 Task: Look for space in Rāmanagaram, India from 5th July, 2023 to 10th July, 2023 for 4 adults in price range Rs.9000 to Rs.14000. Place can be entire place with 2 bedrooms having 4 beds and 2 bathrooms. Property type can be house, flat, guest house. Booking option can be shelf check-in. Required host language is English.
Action: Mouse moved to (464, 67)
Screenshot: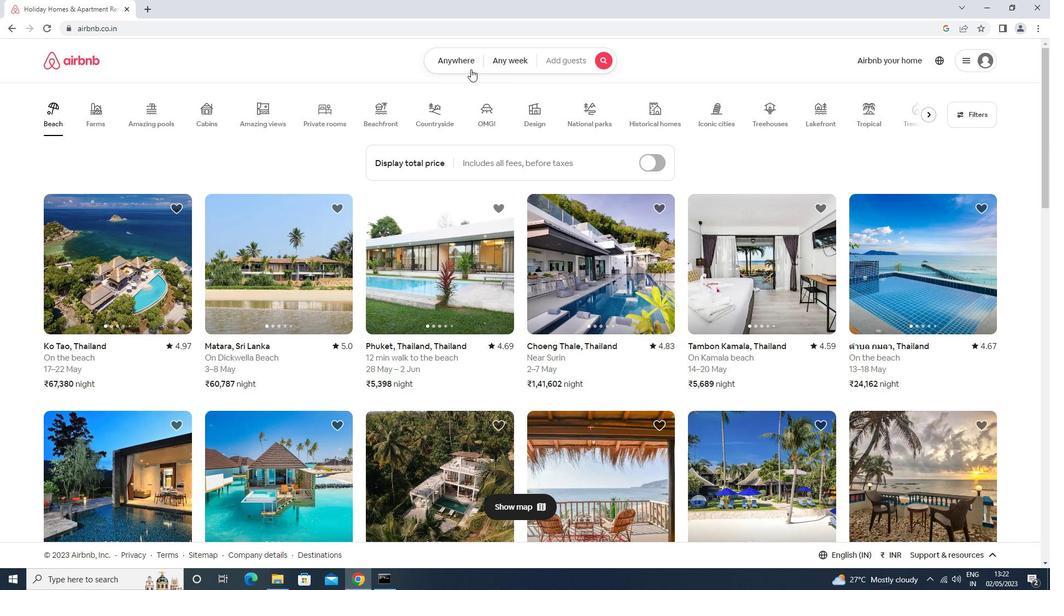 
Action: Mouse pressed left at (464, 67)
Screenshot: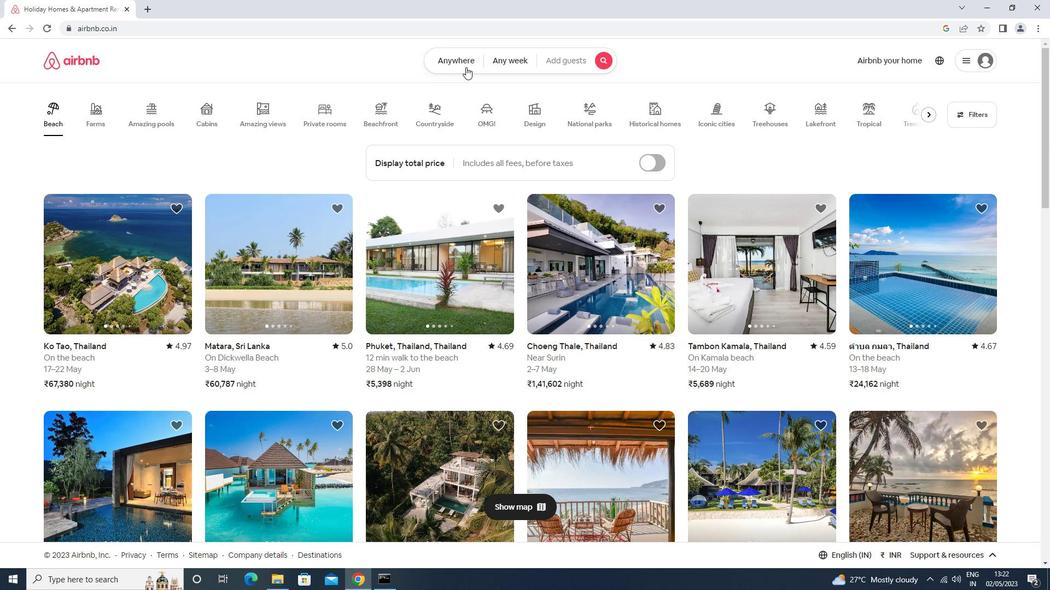 
Action: Mouse moved to (410, 108)
Screenshot: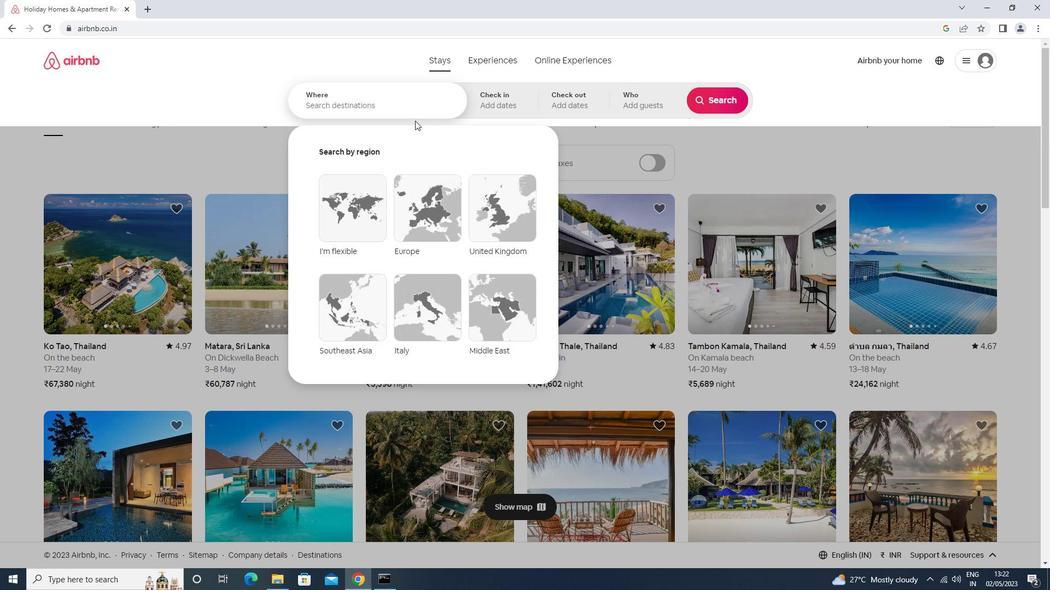 
Action: Mouse pressed left at (410, 108)
Screenshot: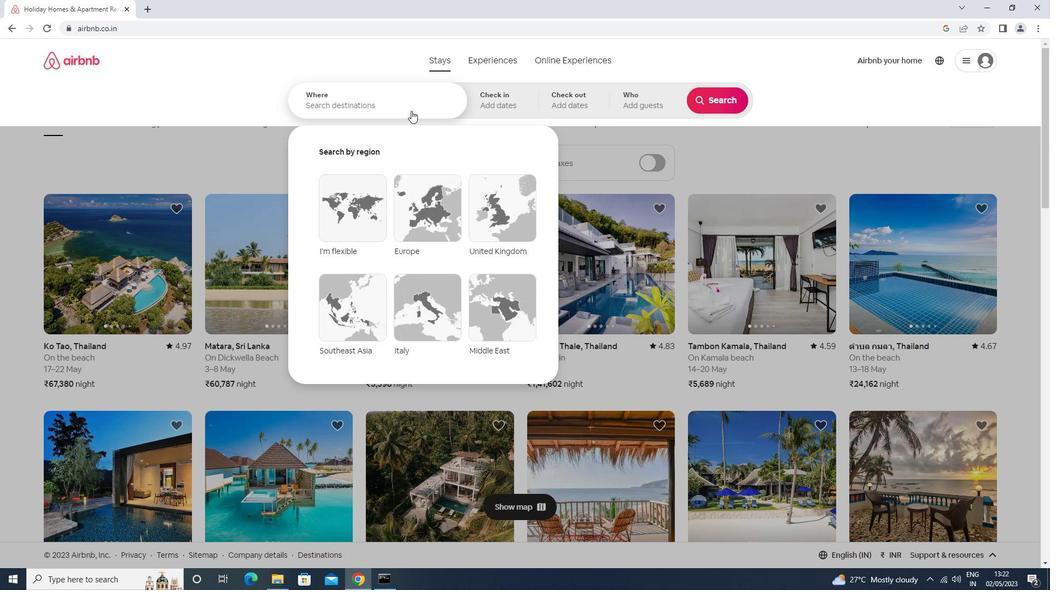 
Action: Key pressed namanagaram<Key.enter>
Screenshot: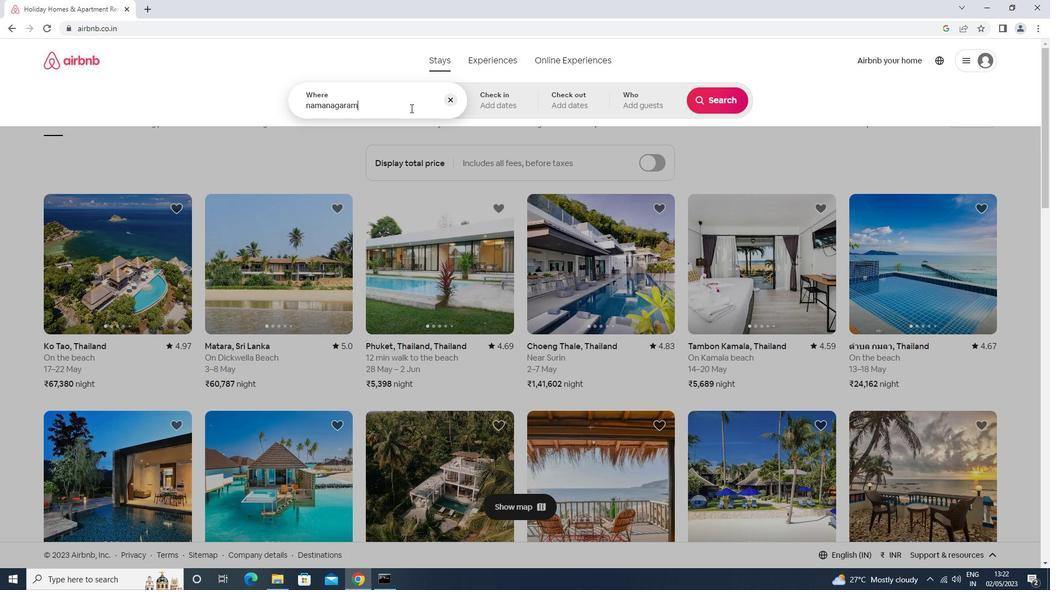 
Action: Mouse moved to (716, 190)
Screenshot: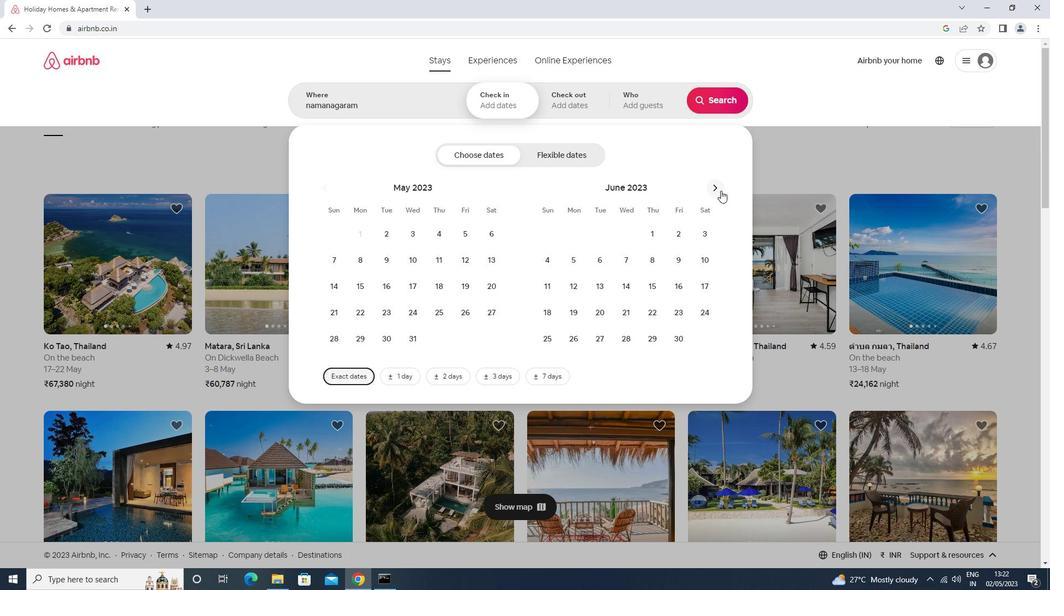 
Action: Mouse pressed left at (716, 190)
Screenshot: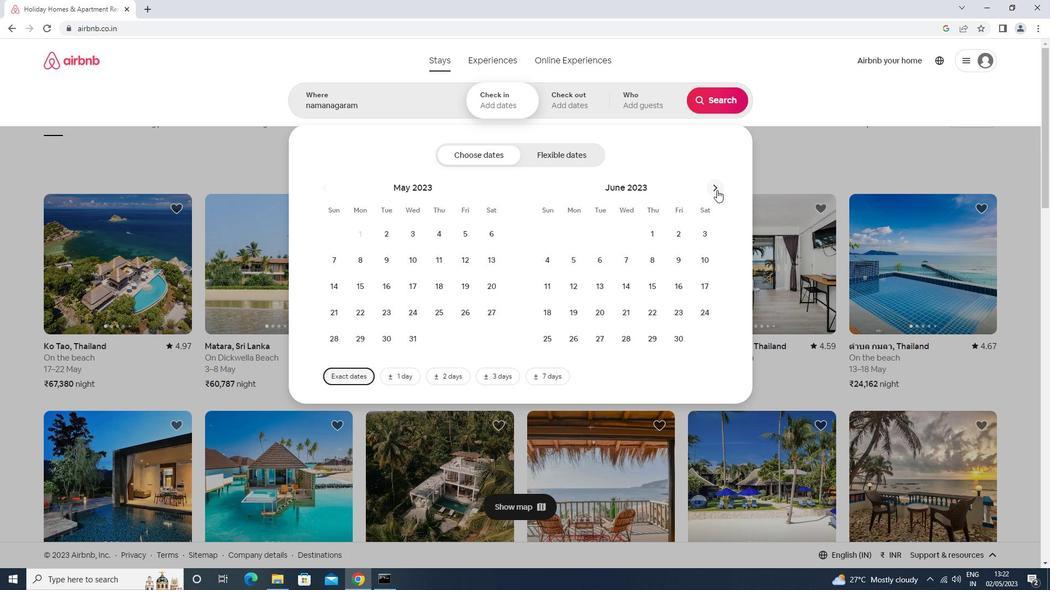 
Action: Mouse moved to (614, 259)
Screenshot: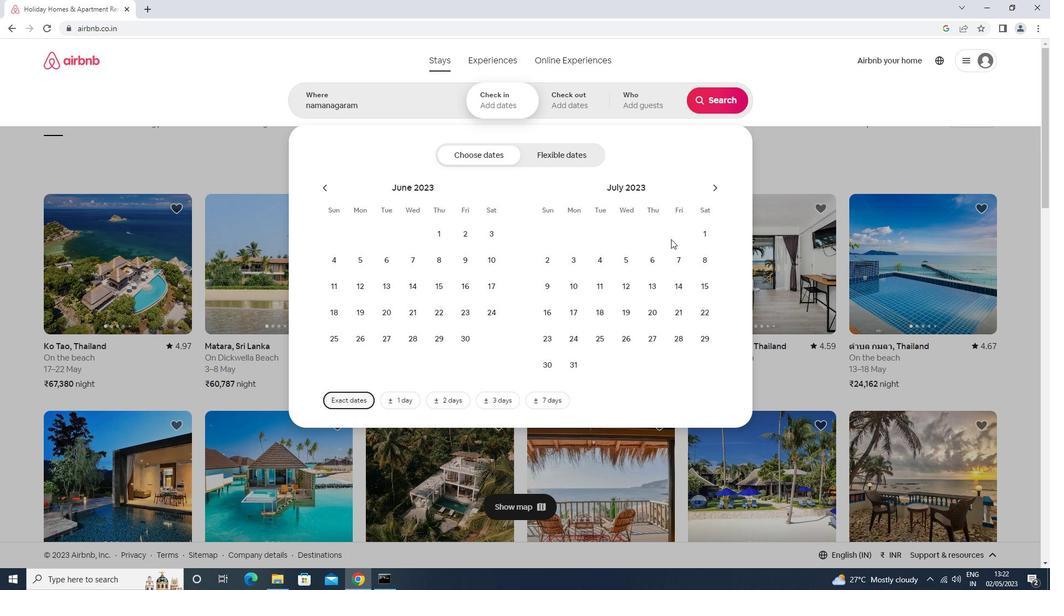 
Action: Mouse pressed left at (614, 259)
Screenshot: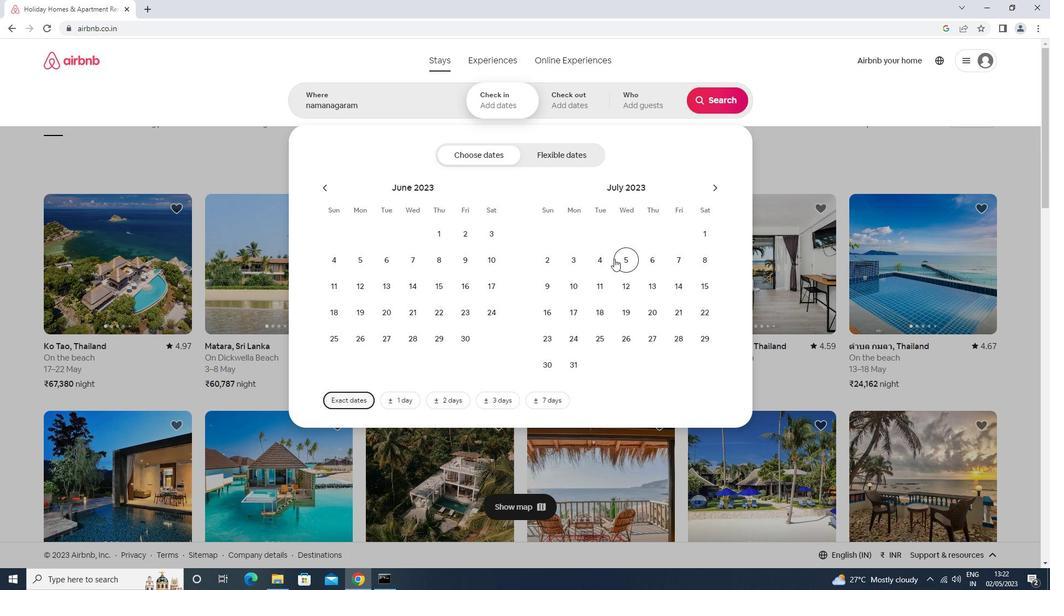
Action: Mouse moved to (568, 281)
Screenshot: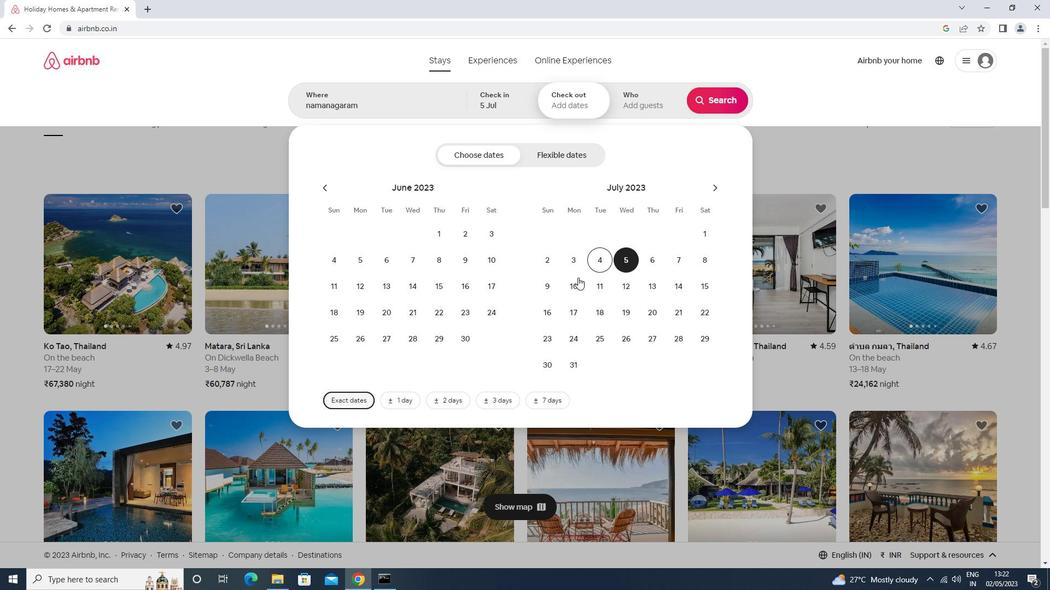 
Action: Mouse pressed left at (568, 281)
Screenshot: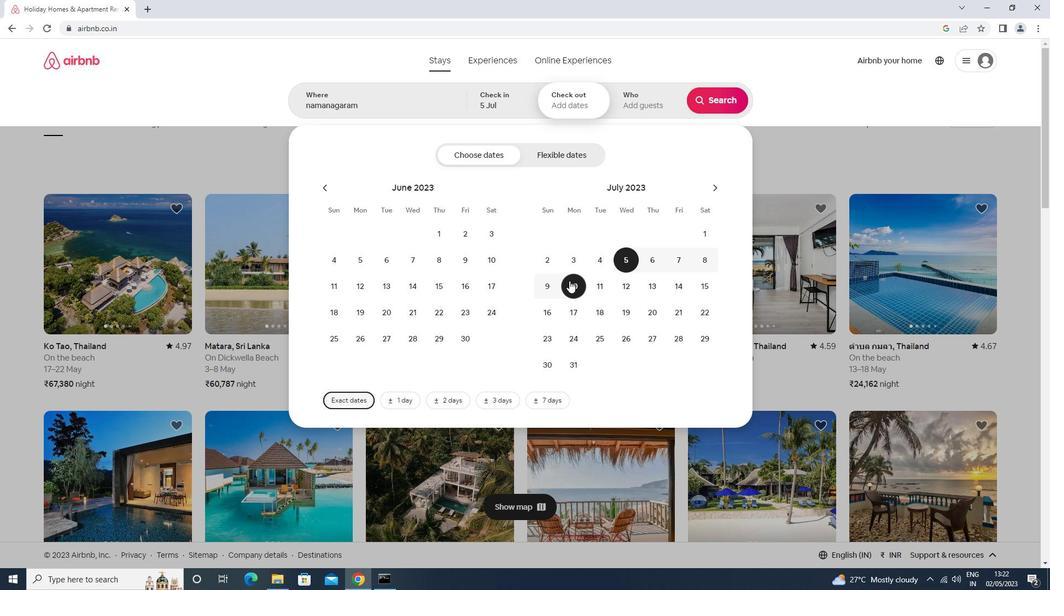 
Action: Mouse moved to (631, 109)
Screenshot: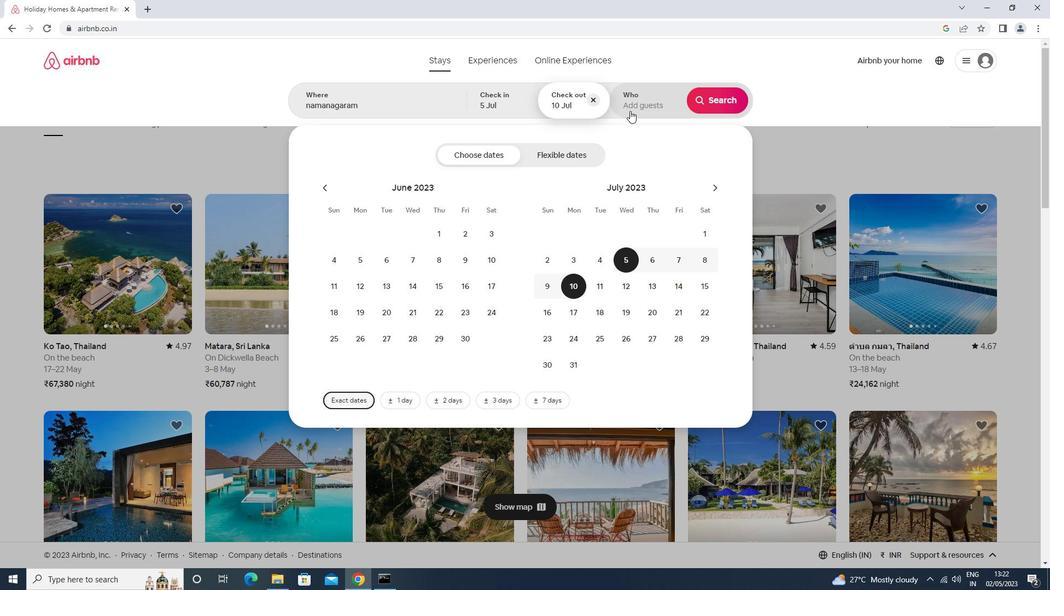 
Action: Mouse pressed left at (631, 109)
Screenshot: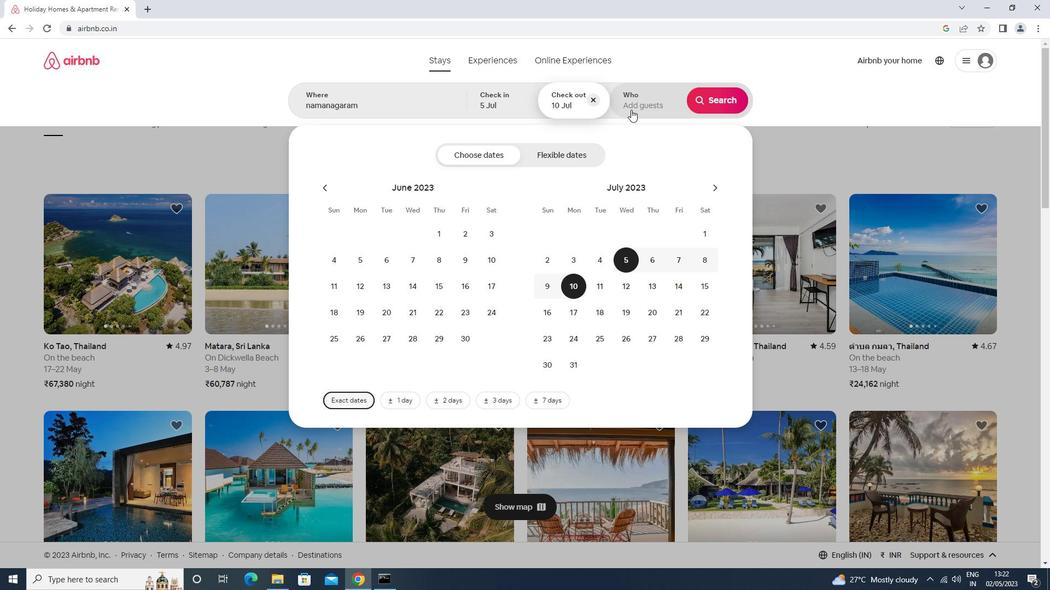 
Action: Mouse moved to (712, 155)
Screenshot: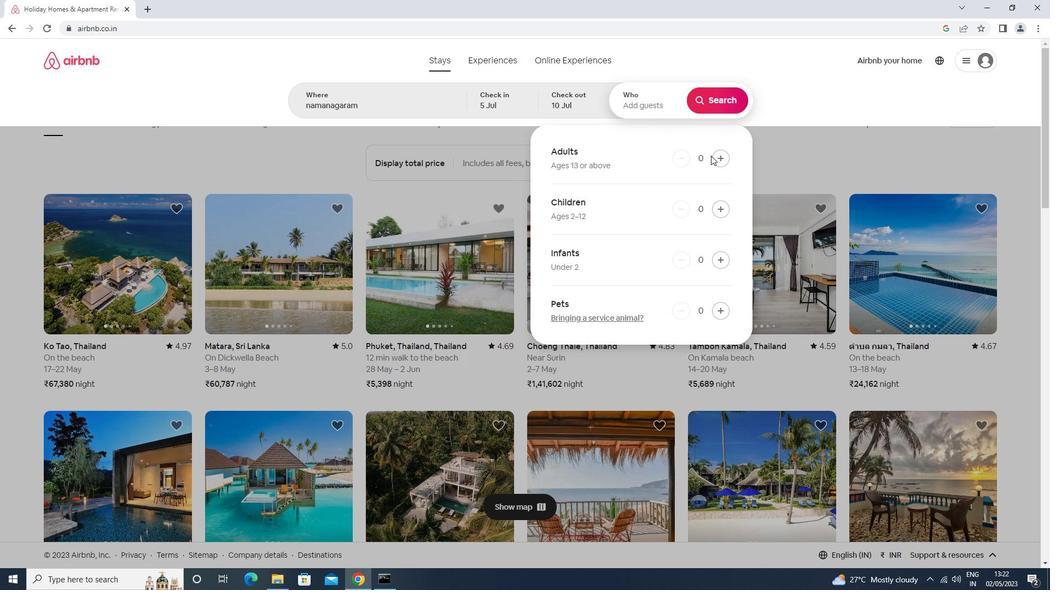 
Action: Mouse pressed left at (712, 155)
Screenshot: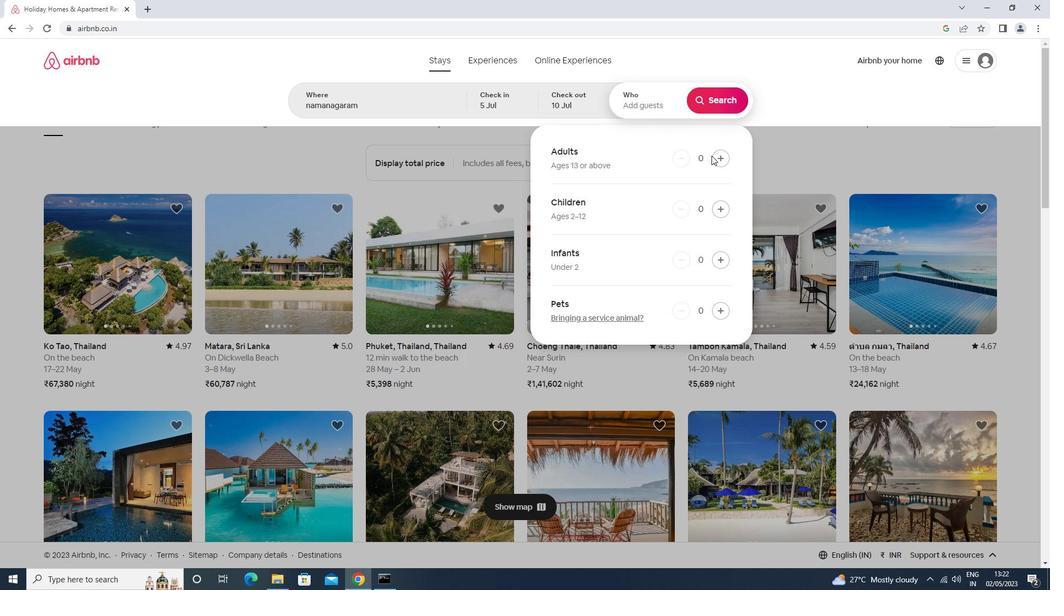 
Action: Mouse pressed left at (712, 155)
Screenshot: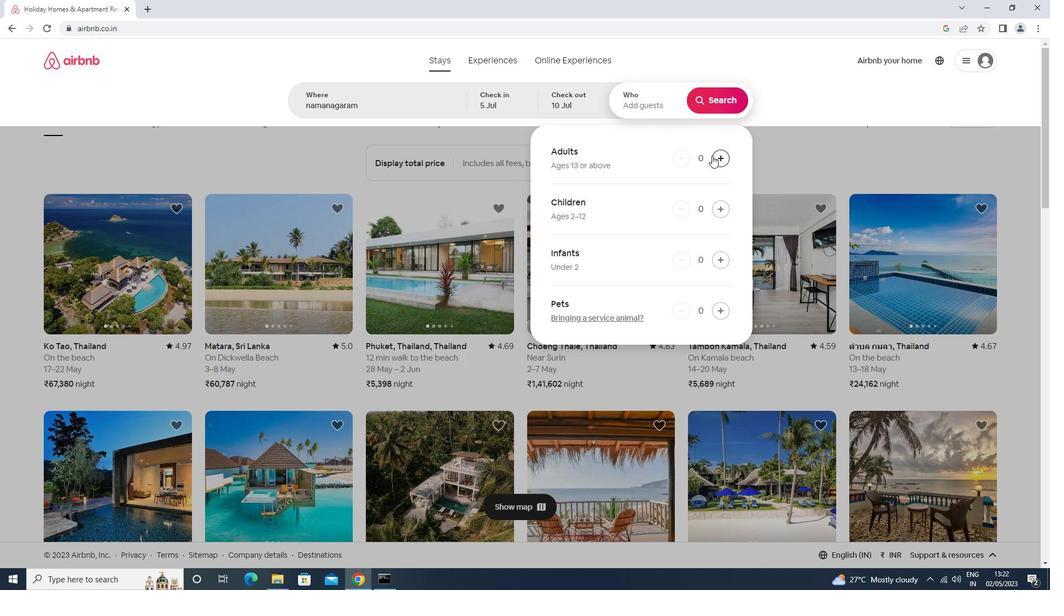 
Action: Mouse moved to (713, 156)
Screenshot: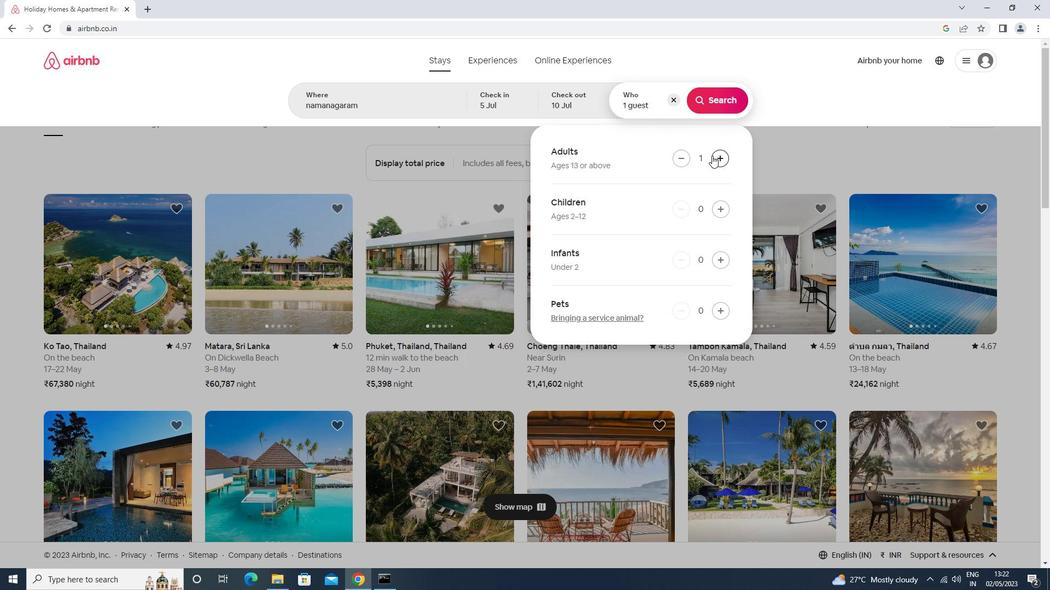 
Action: Mouse pressed left at (713, 156)
Screenshot: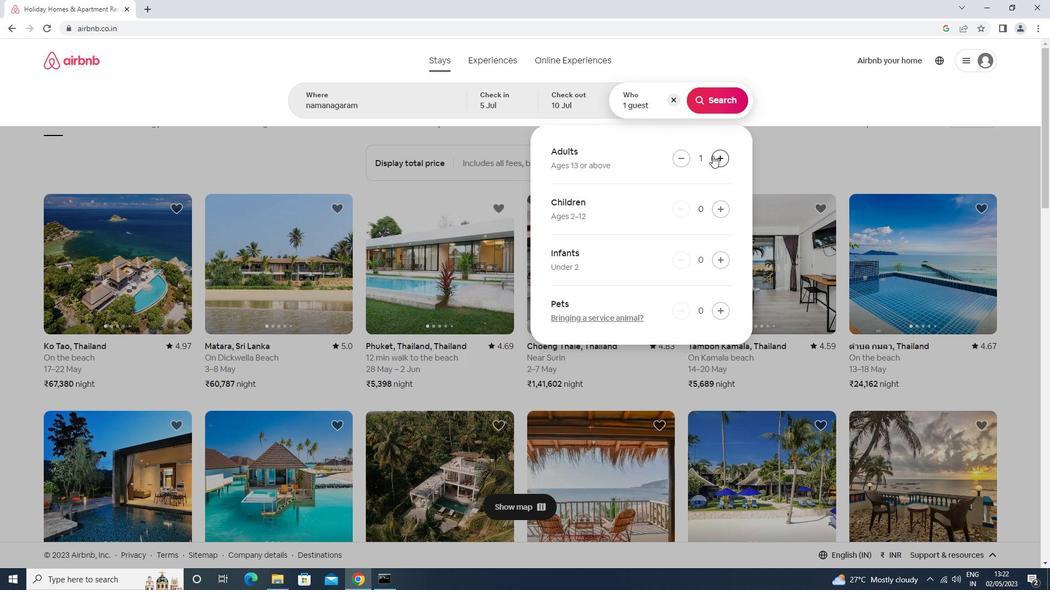 
Action: Mouse pressed left at (713, 156)
Screenshot: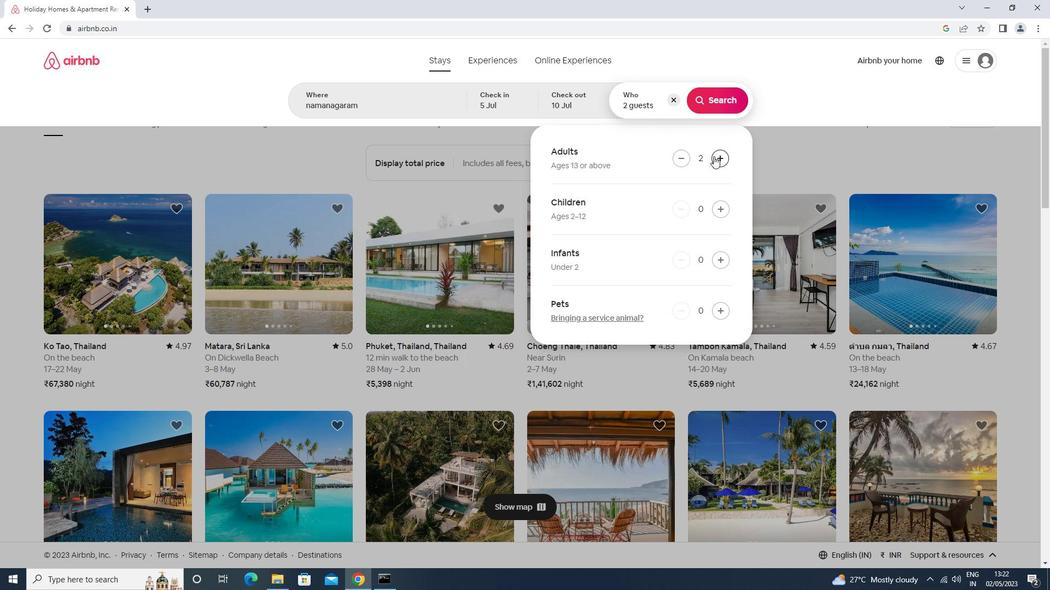 
Action: Mouse moved to (711, 105)
Screenshot: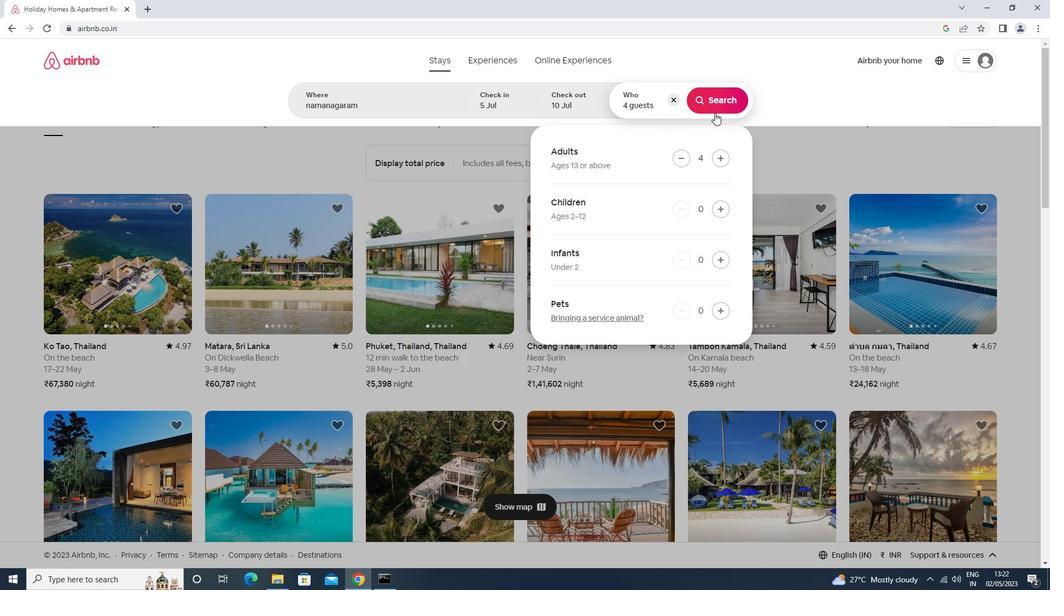 
Action: Mouse pressed left at (711, 105)
Screenshot: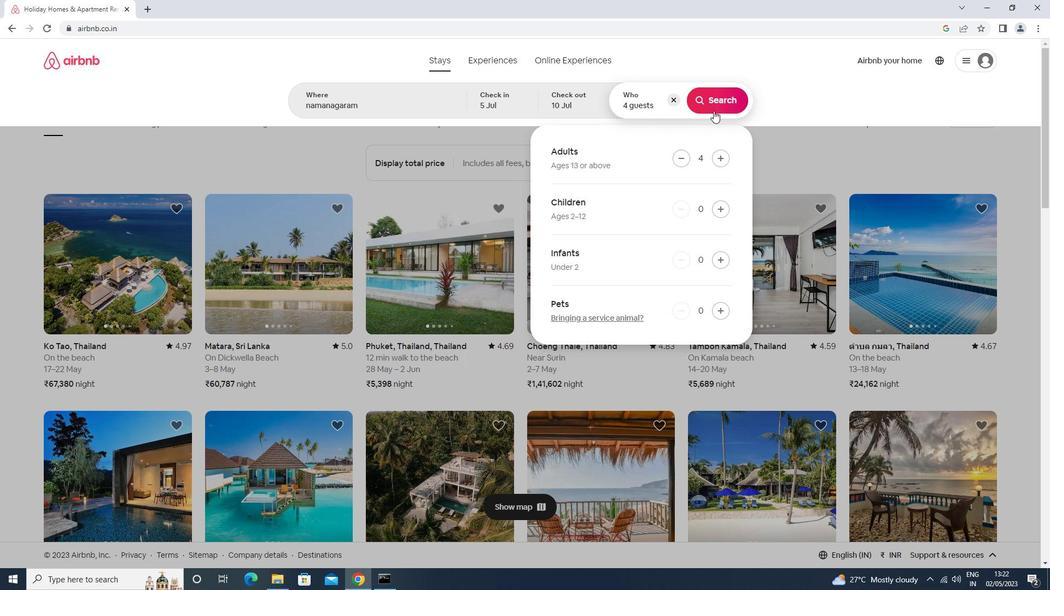 
Action: Mouse moved to (990, 104)
Screenshot: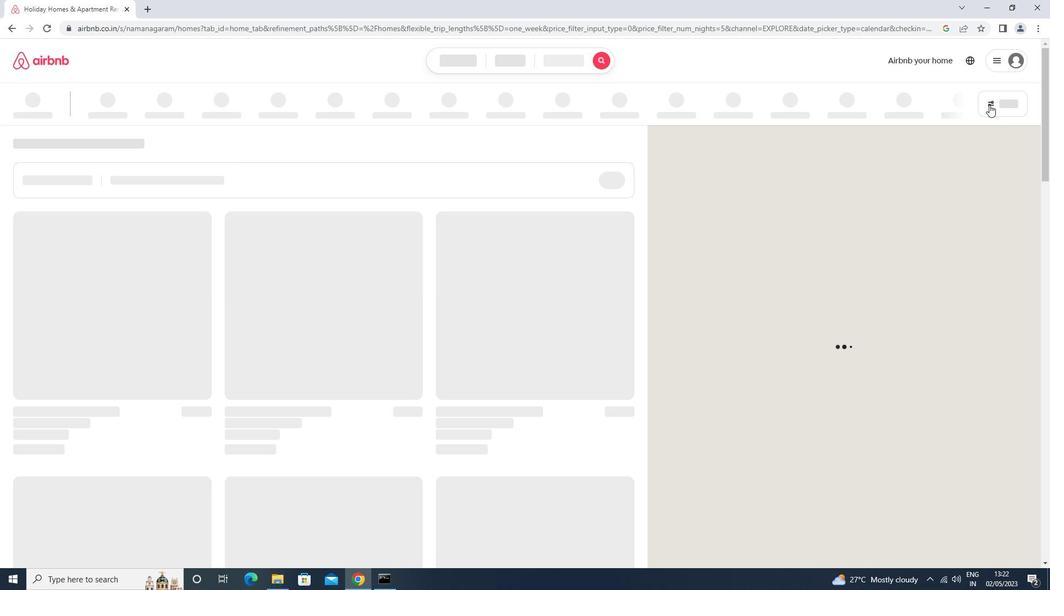 
Action: Mouse pressed left at (990, 104)
Screenshot: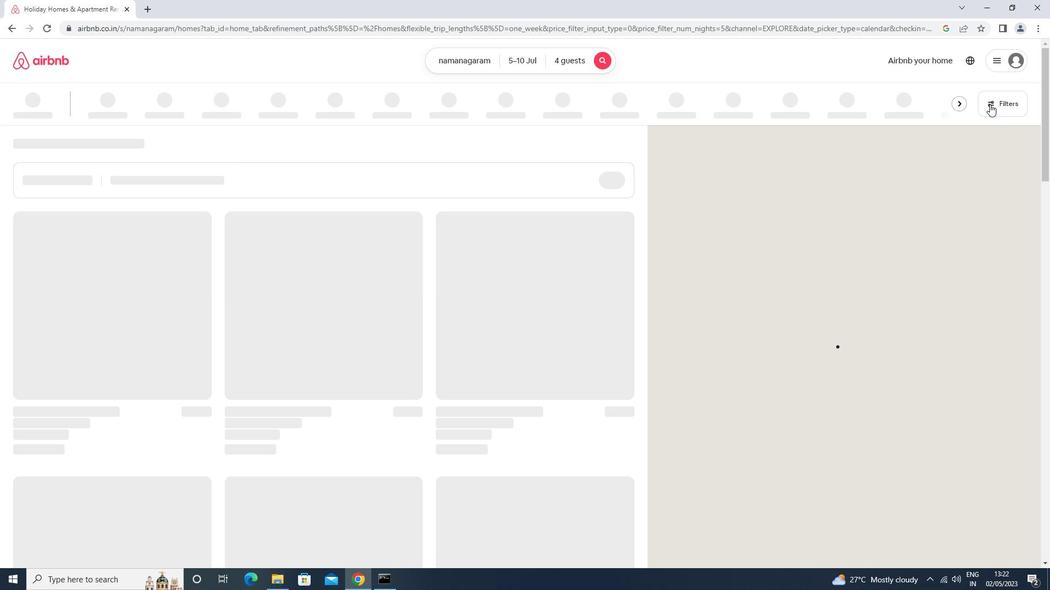 
Action: Mouse moved to (427, 242)
Screenshot: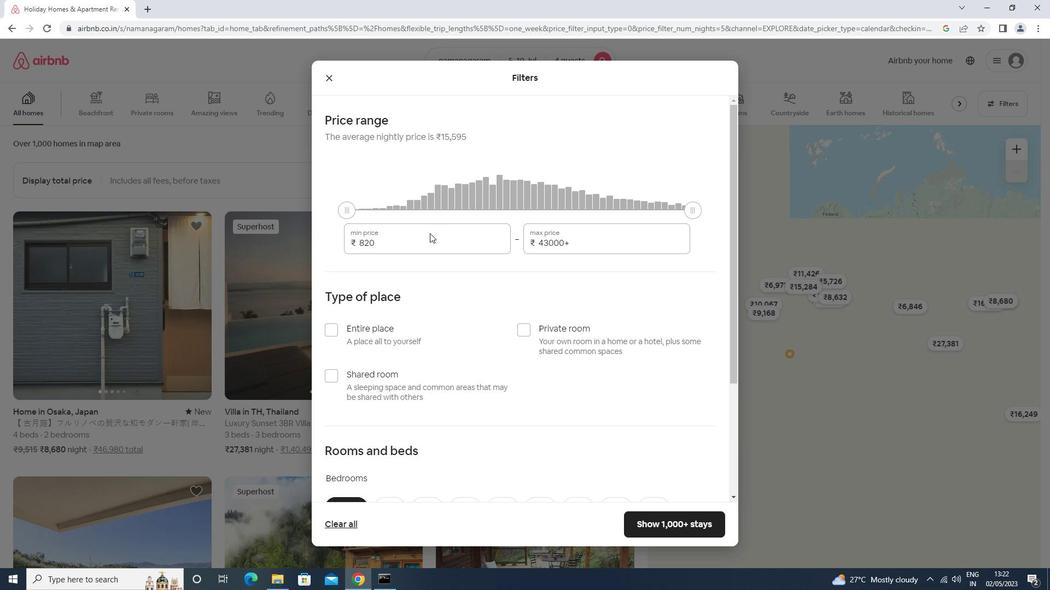 
Action: Mouse pressed left at (427, 242)
Screenshot: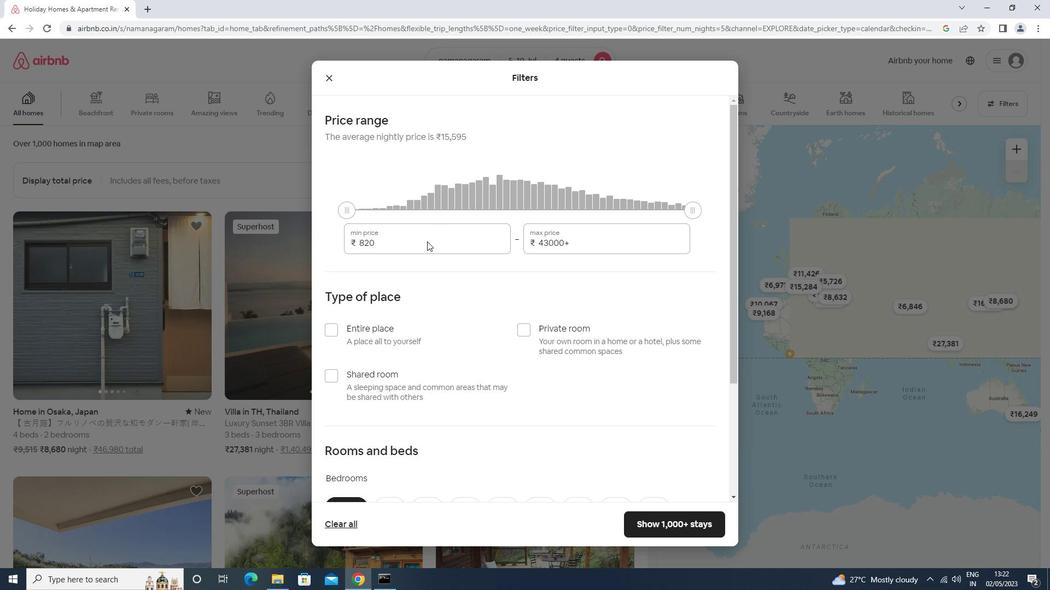 
Action: Key pressed <Key.backspace><Key.backspace><Key.backspace><Key.backspace><Key.backspace><Key.backspace><Key.backspace><Key.backspace><Key.backspace><Key.backspace>9000<Key.tab>14000
Screenshot: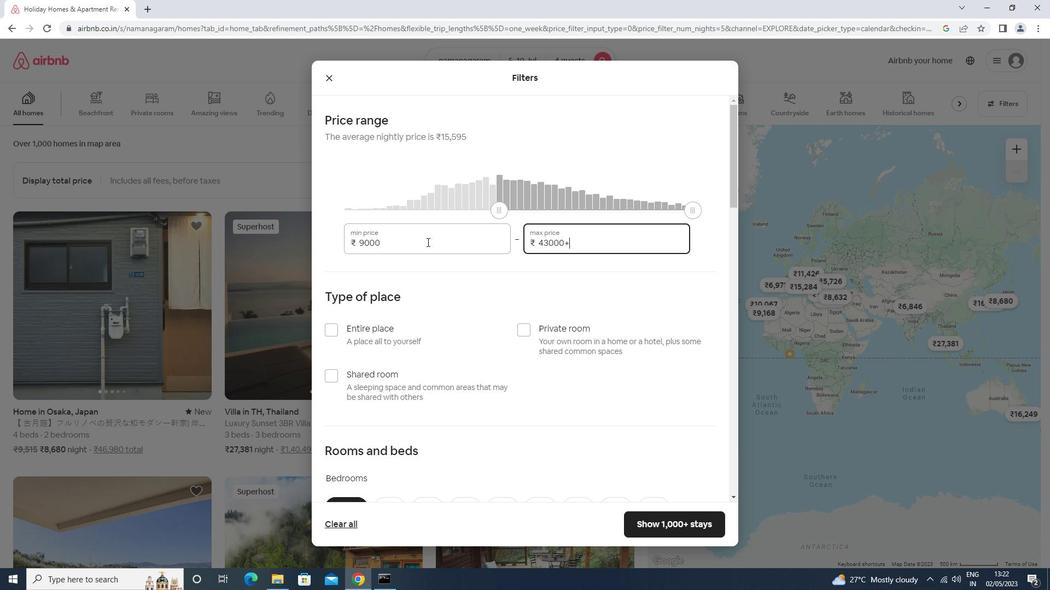 
Action: Mouse moved to (367, 328)
Screenshot: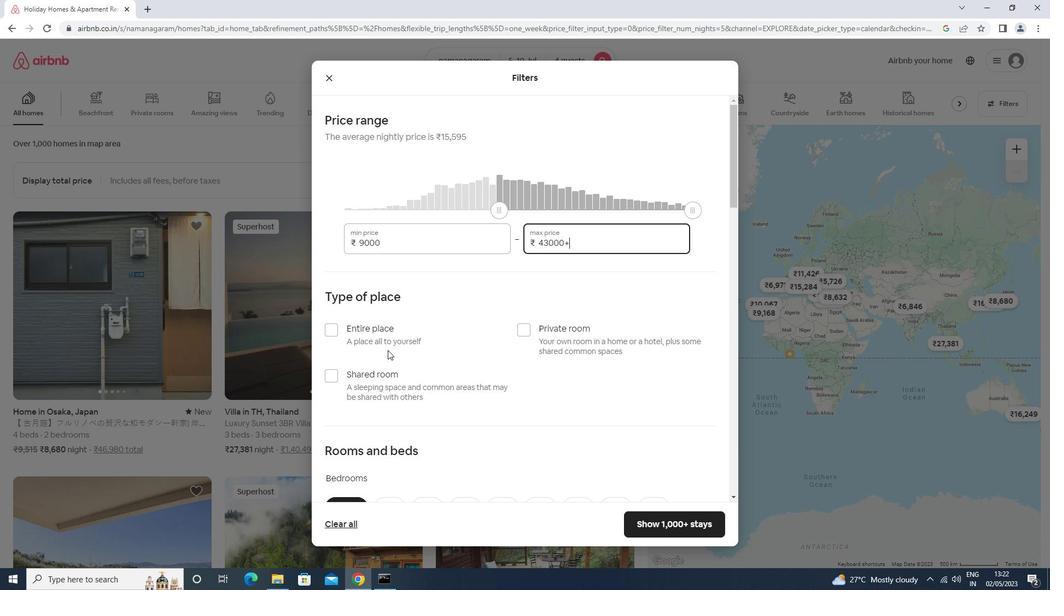 
Action: Mouse pressed left at (367, 328)
Screenshot: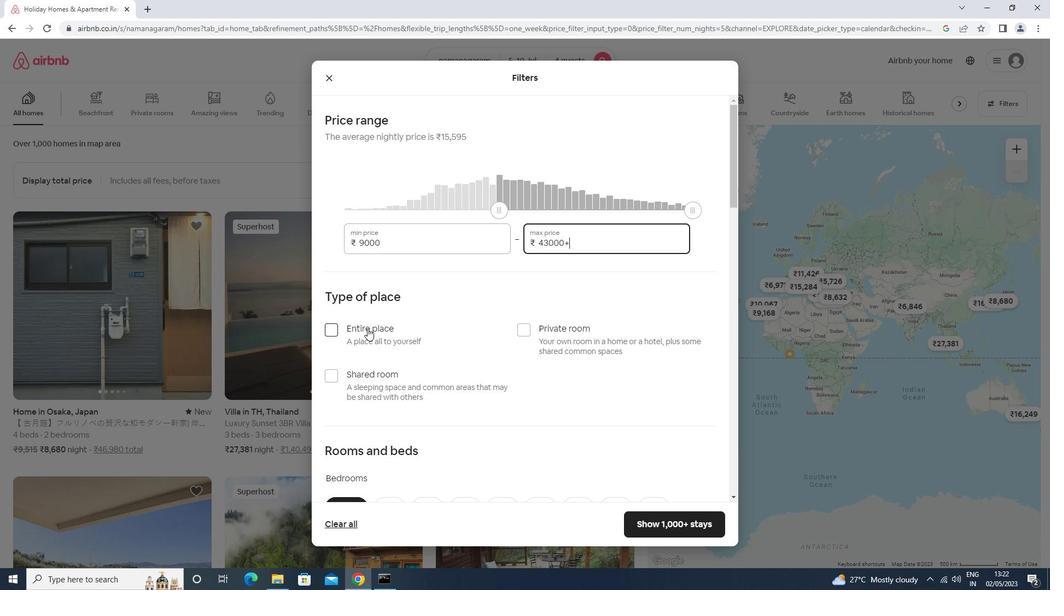 
Action: Mouse scrolled (367, 327) with delta (0, 0)
Screenshot: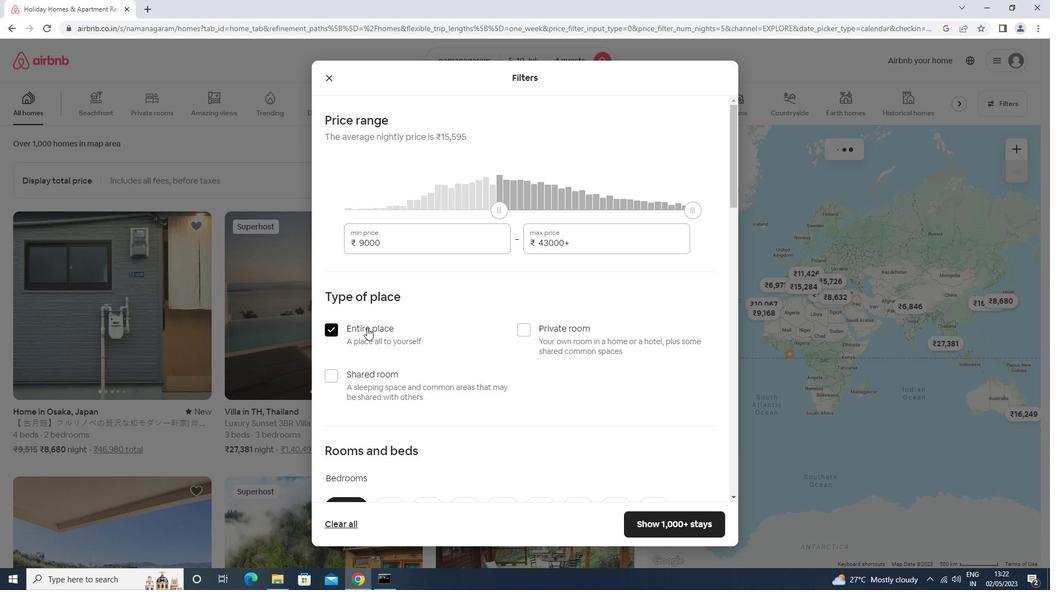
Action: Mouse scrolled (367, 327) with delta (0, 0)
Screenshot: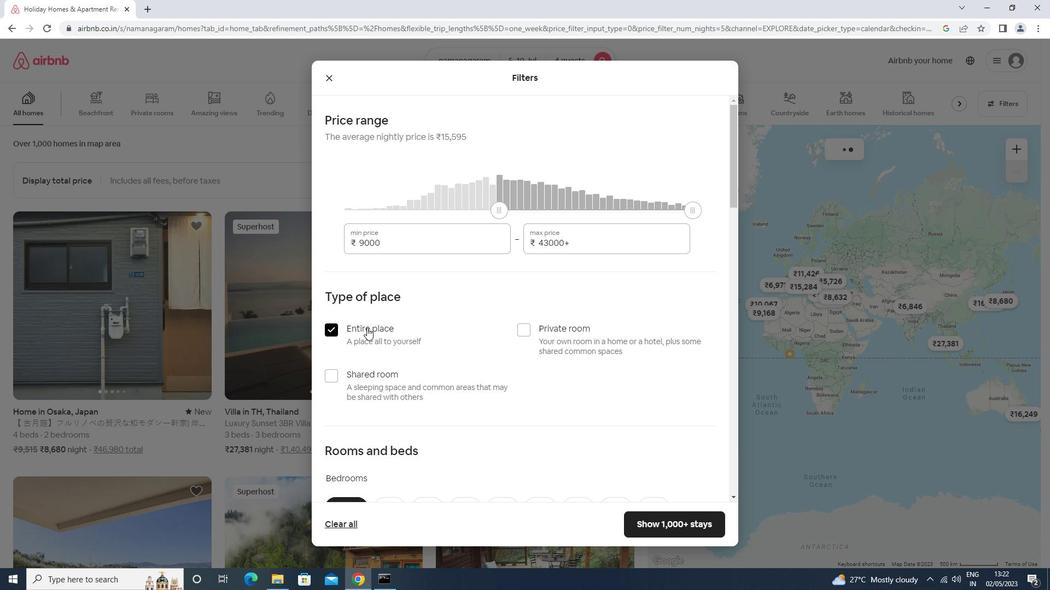 
Action: Mouse scrolled (367, 327) with delta (0, 0)
Screenshot: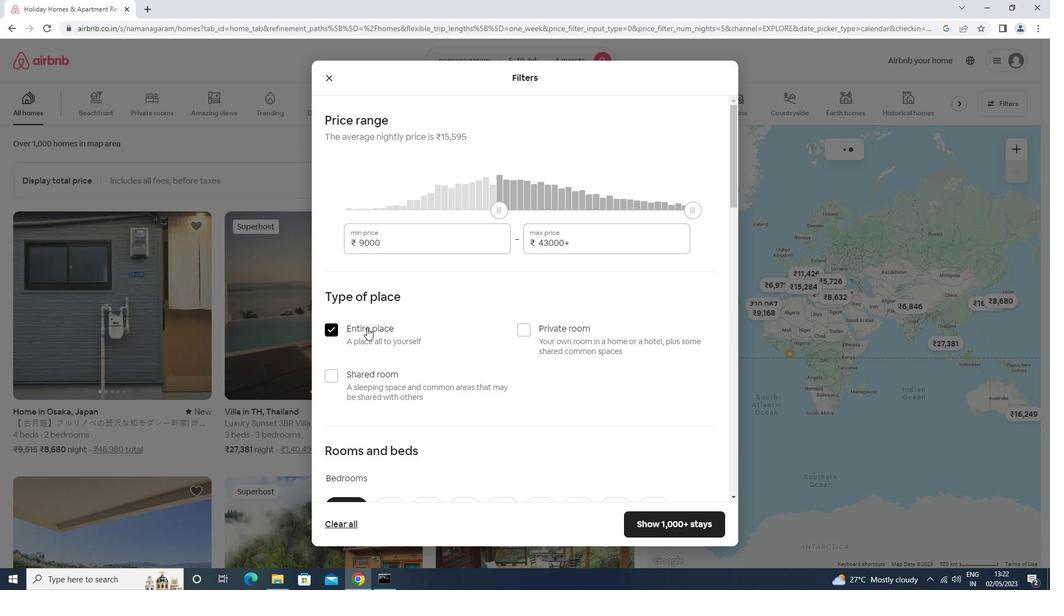 
Action: Mouse scrolled (367, 327) with delta (0, 0)
Screenshot: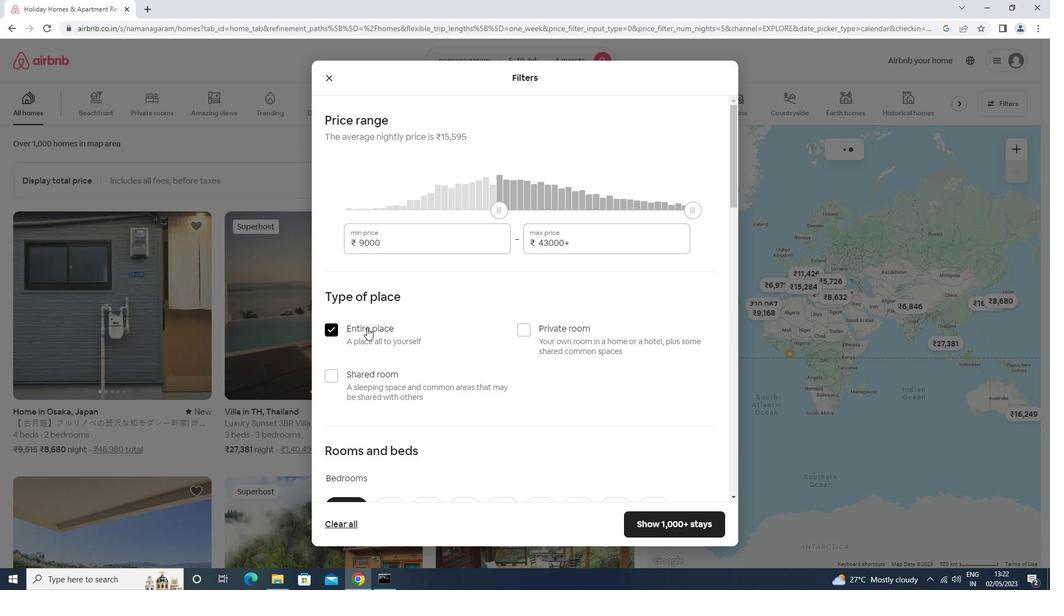 
Action: Mouse moved to (432, 293)
Screenshot: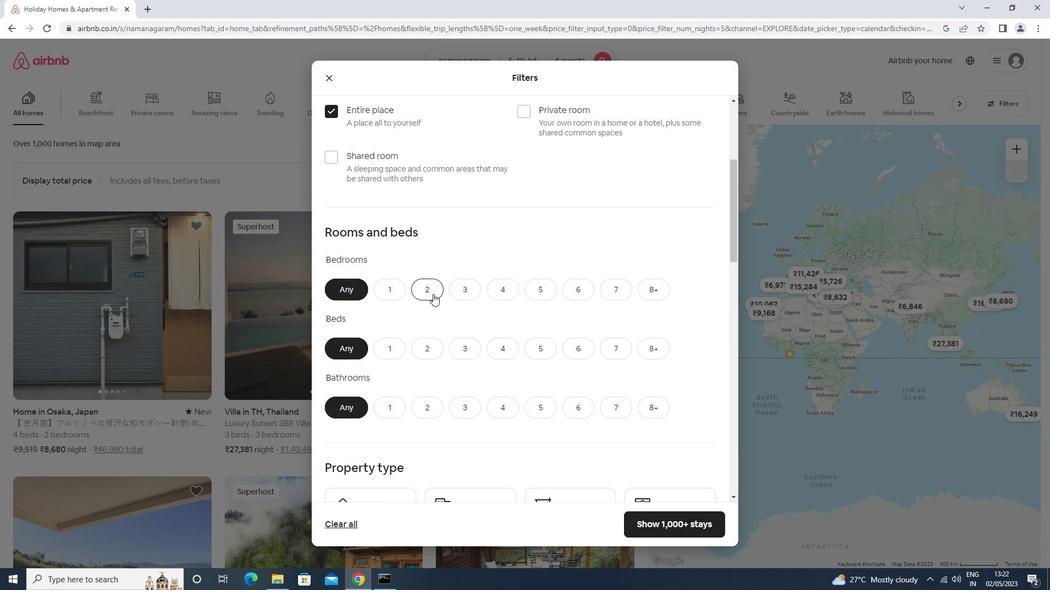 
Action: Mouse pressed left at (432, 293)
Screenshot: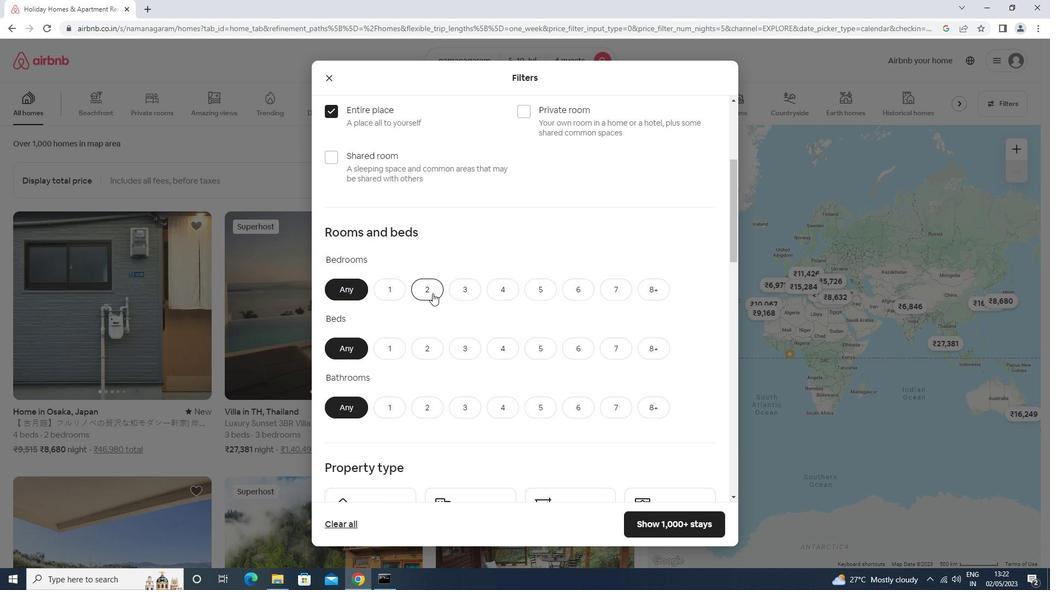 
Action: Mouse moved to (502, 346)
Screenshot: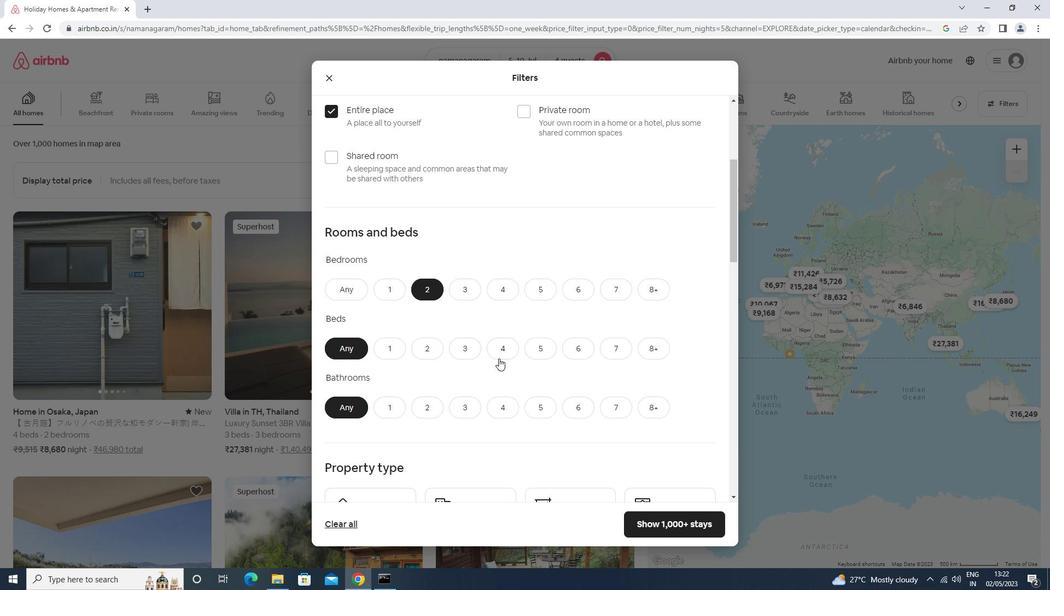 
Action: Mouse pressed left at (502, 346)
Screenshot: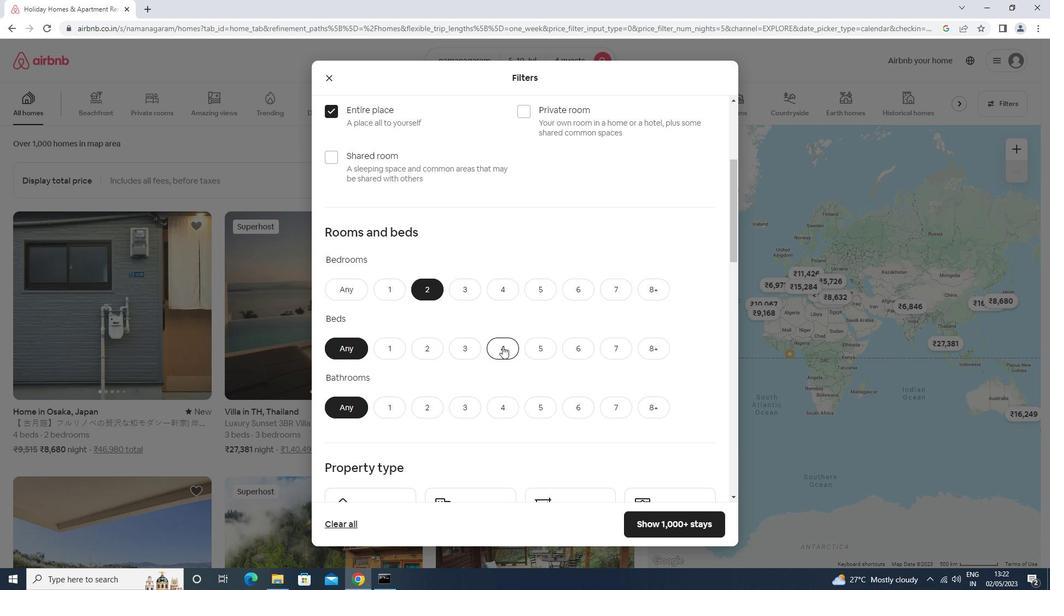 
Action: Mouse moved to (502, 346)
Screenshot: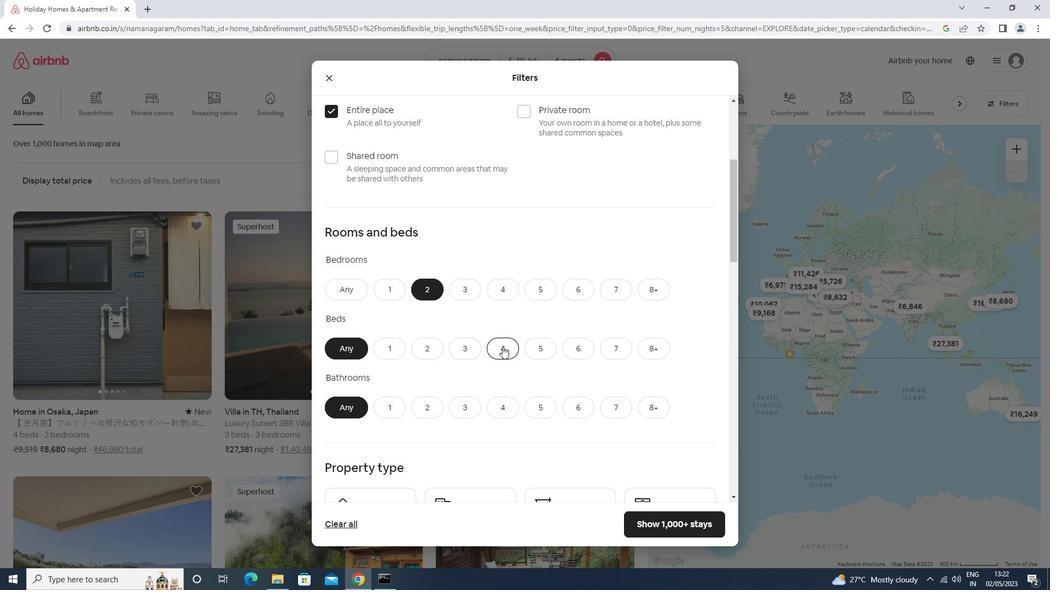 
Action: Mouse scrolled (502, 346) with delta (0, 0)
Screenshot: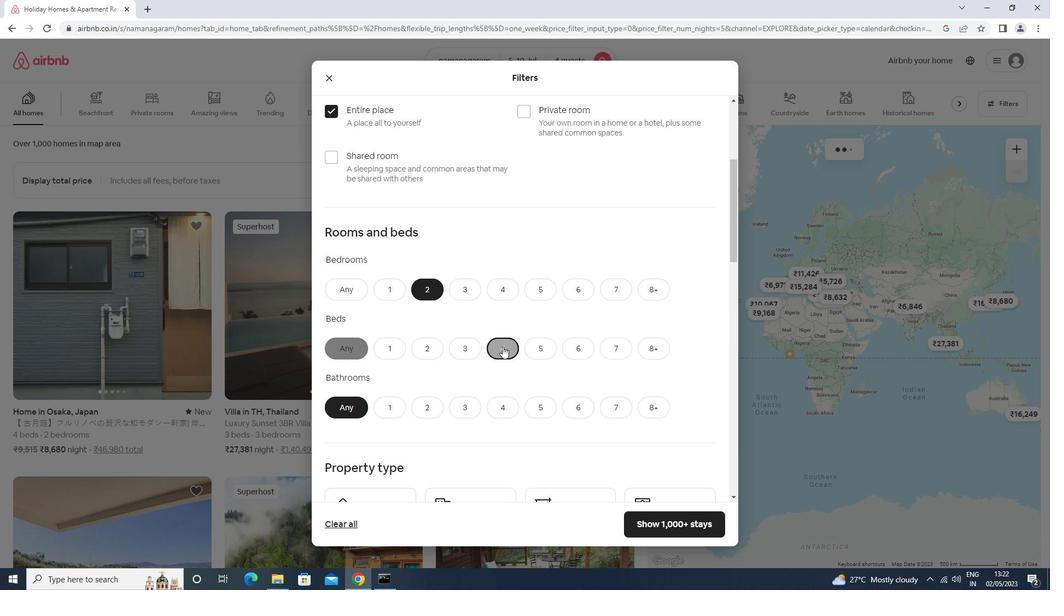
Action: Mouse scrolled (502, 346) with delta (0, 0)
Screenshot: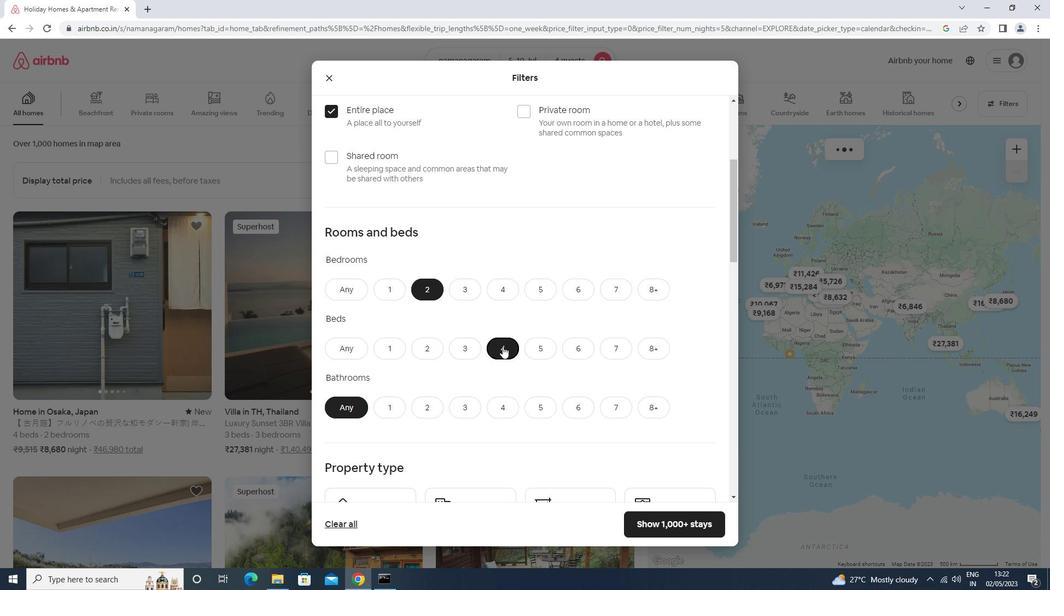 
Action: Mouse moved to (425, 303)
Screenshot: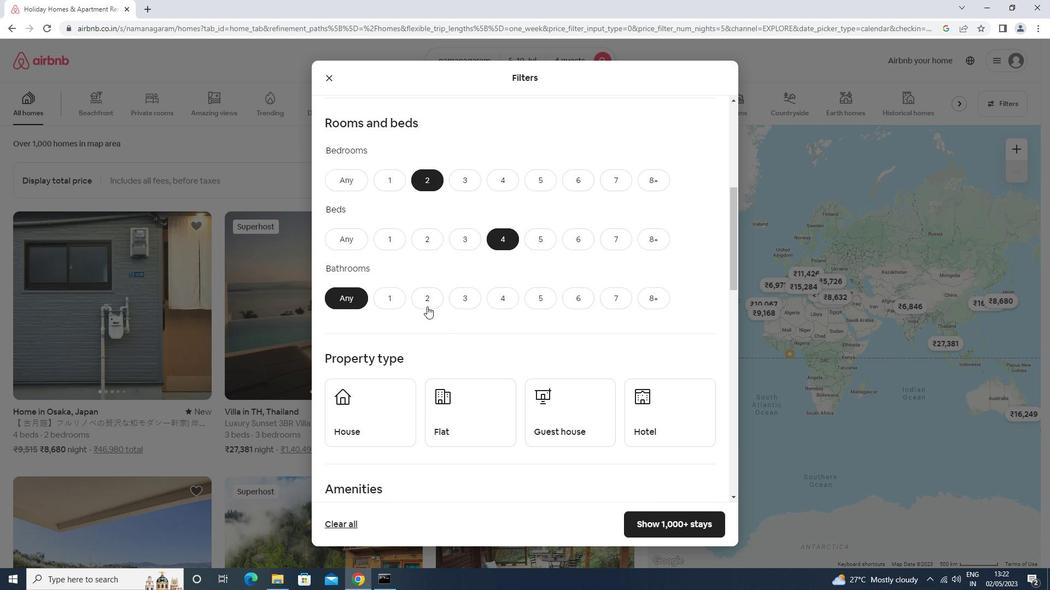 
Action: Mouse pressed left at (425, 303)
Screenshot: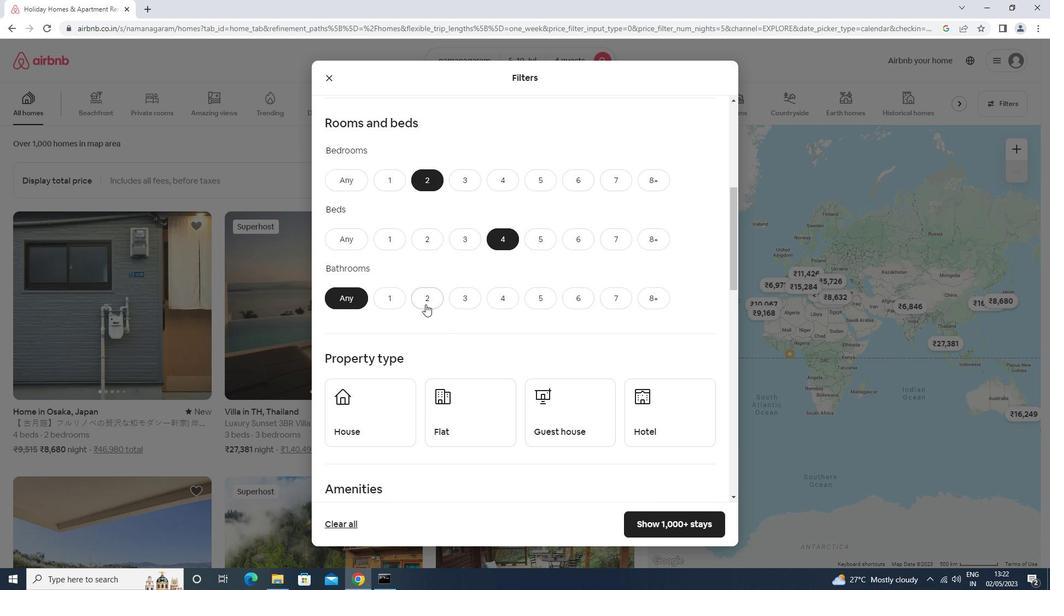 
Action: Mouse moved to (423, 303)
Screenshot: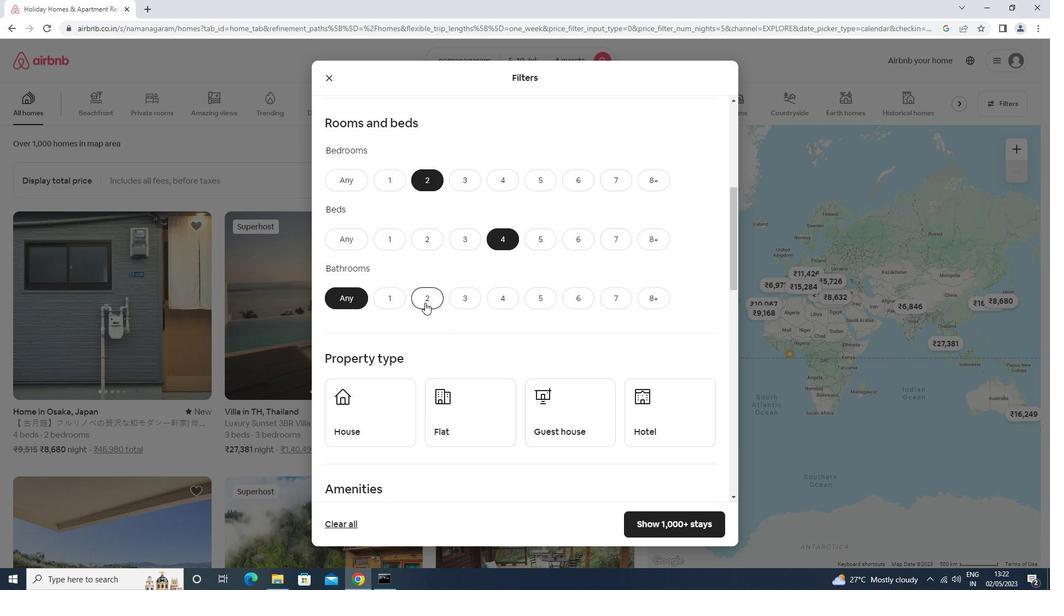 
Action: Mouse scrolled (423, 302) with delta (0, 0)
Screenshot: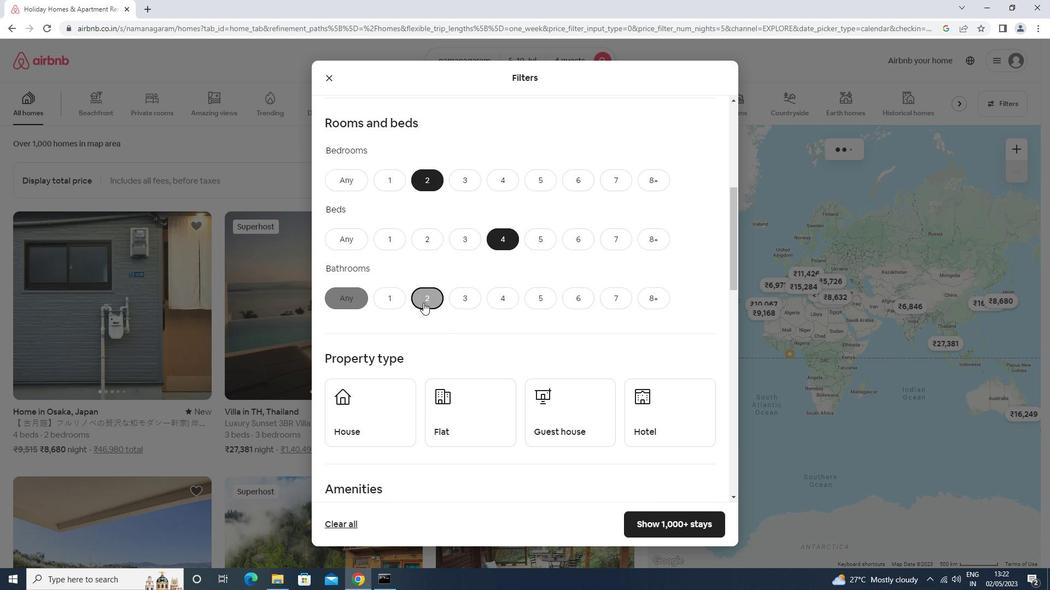 
Action: Mouse moved to (423, 303)
Screenshot: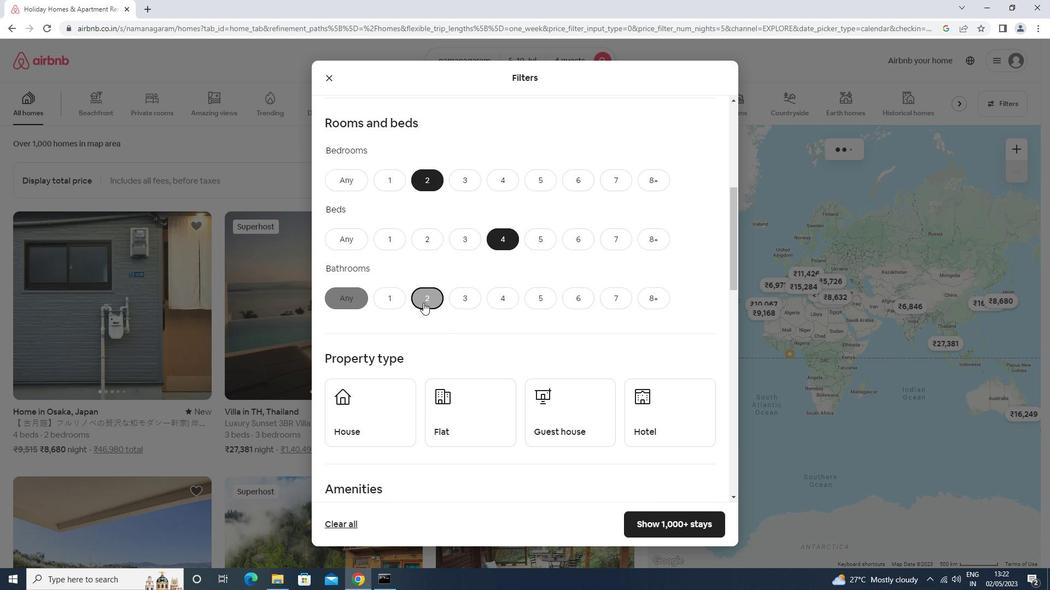
Action: Mouse scrolled (423, 302) with delta (0, 0)
Screenshot: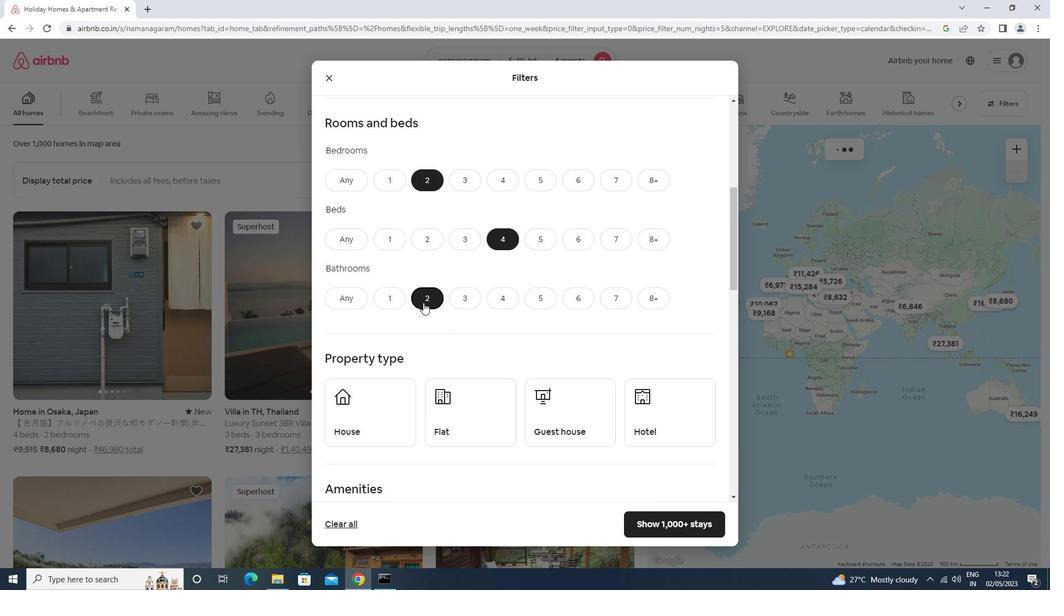 
Action: Mouse moved to (422, 303)
Screenshot: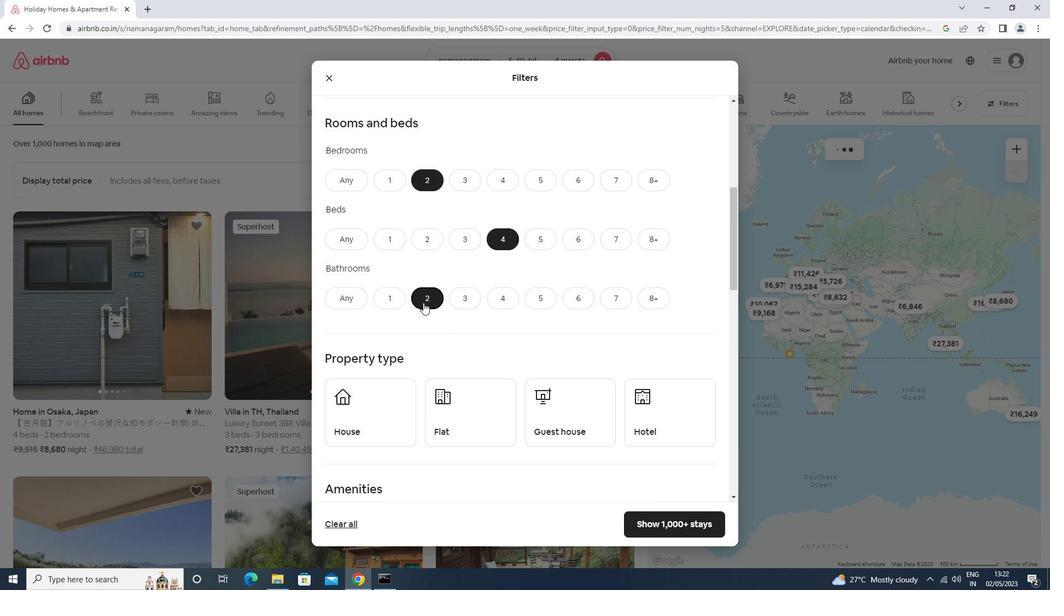 
Action: Mouse scrolled (422, 302) with delta (0, 0)
Screenshot: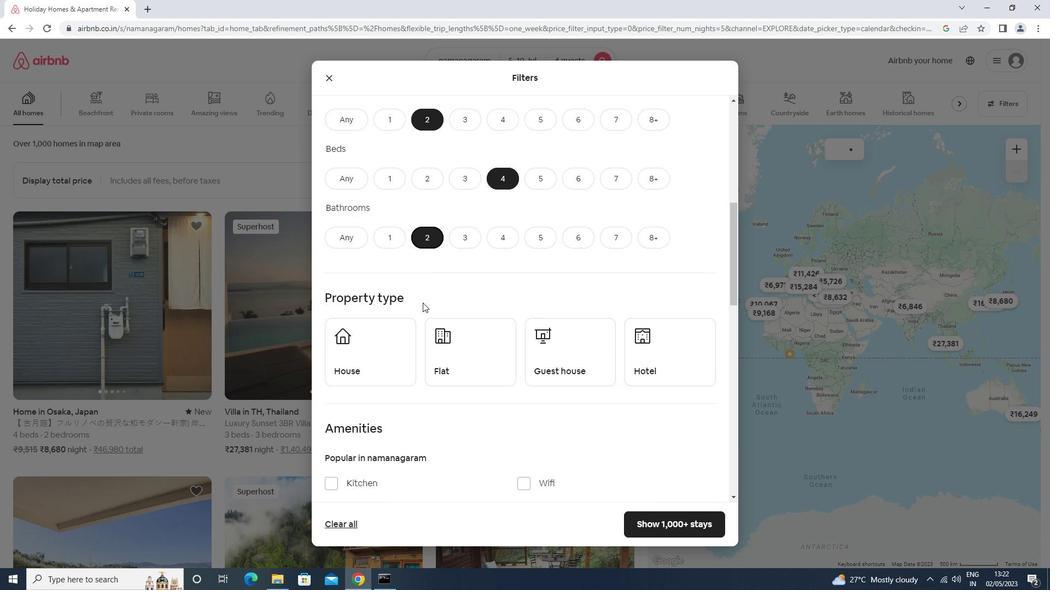 
Action: Mouse moved to (386, 263)
Screenshot: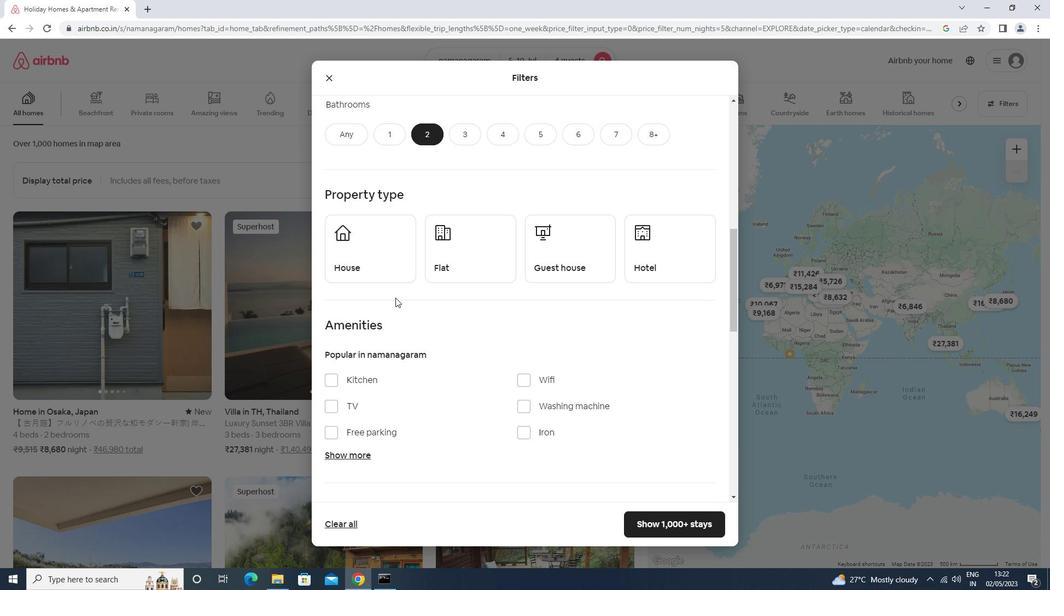 
Action: Mouse pressed left at (386, 263)
Screenshot: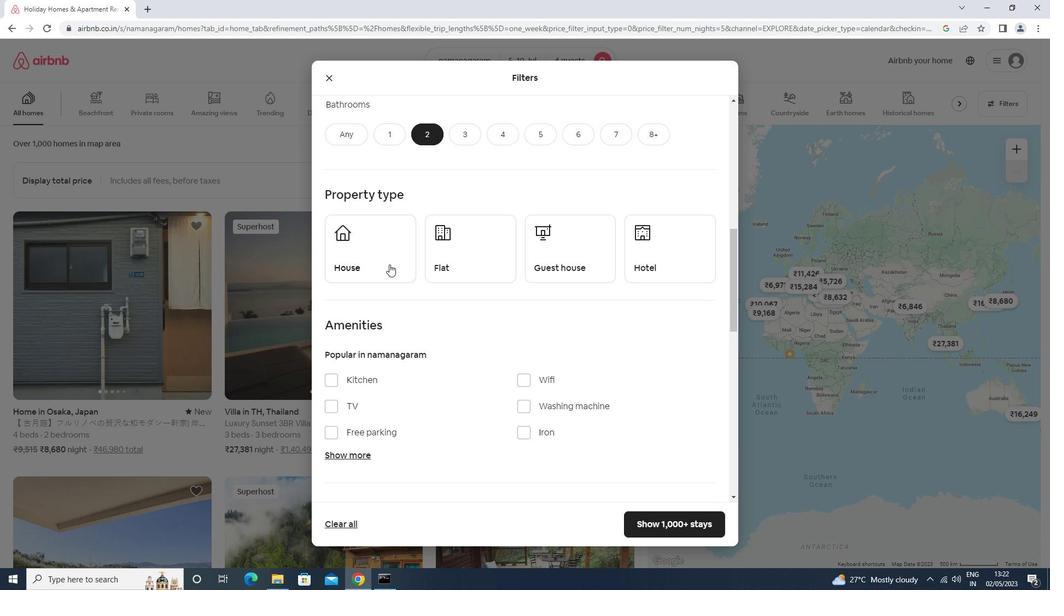 
Action: Mouse moved to (468, 258)
Screenshot: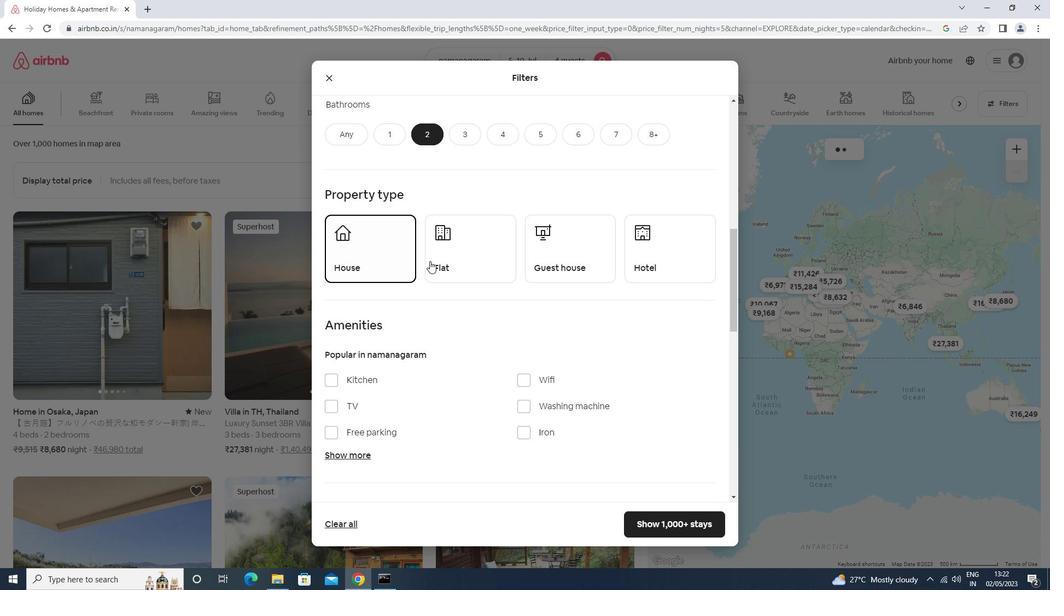 
Action: Mouse pressed left at (468, 258)
Screenshot: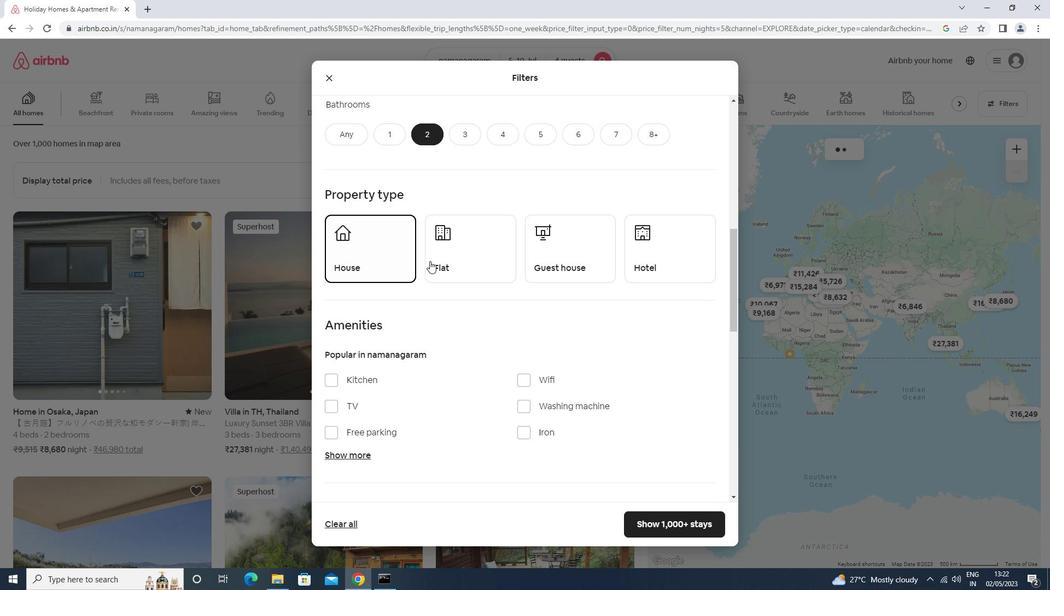
Action: Mouse moved to (572, 250)
Screenshot: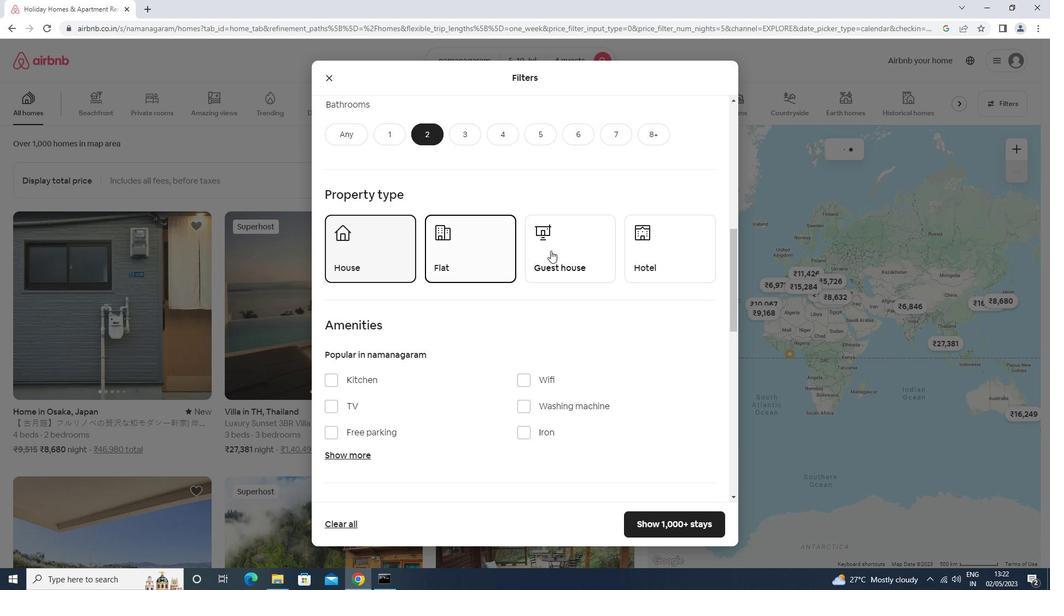 
Action: Mouse pressed left at (572, 250)
Screenshot: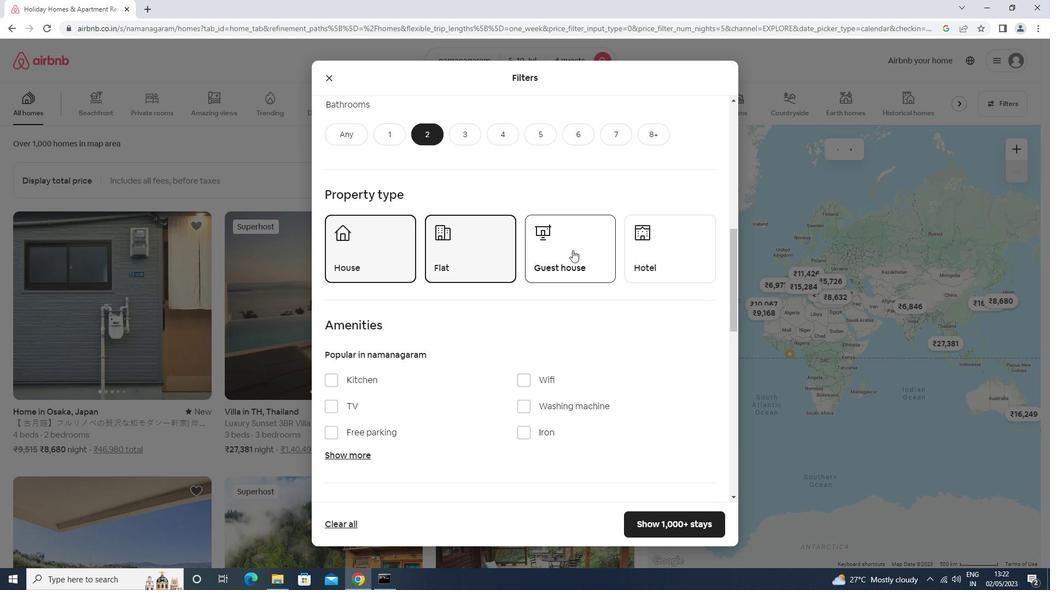 
Action: Mouse moved to (468, 281)
Screenshot: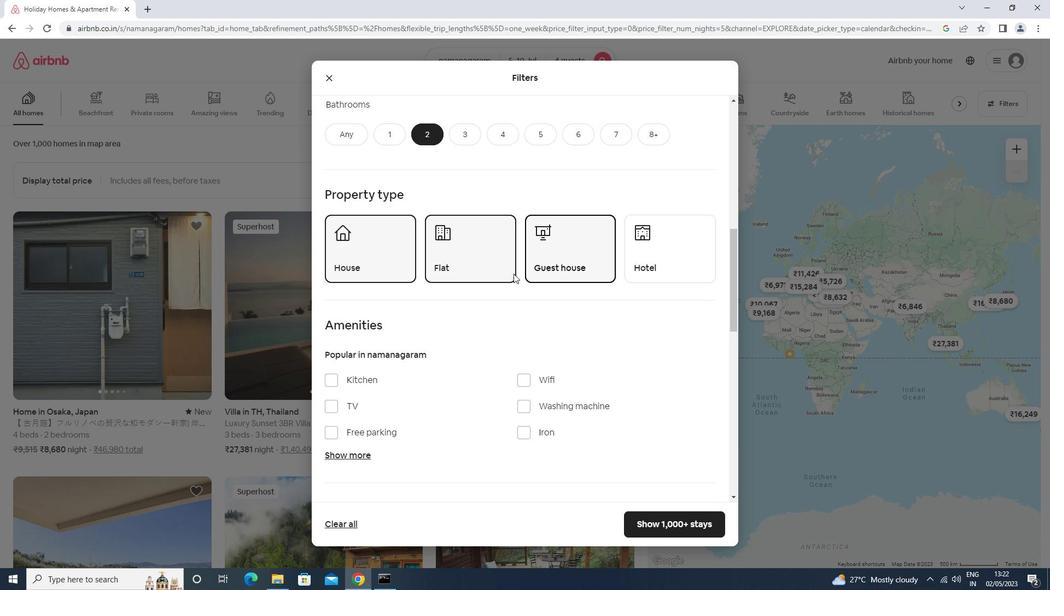 
Action: Mouse scrolled (468, 281) with delta (0, 0)
Screenshot: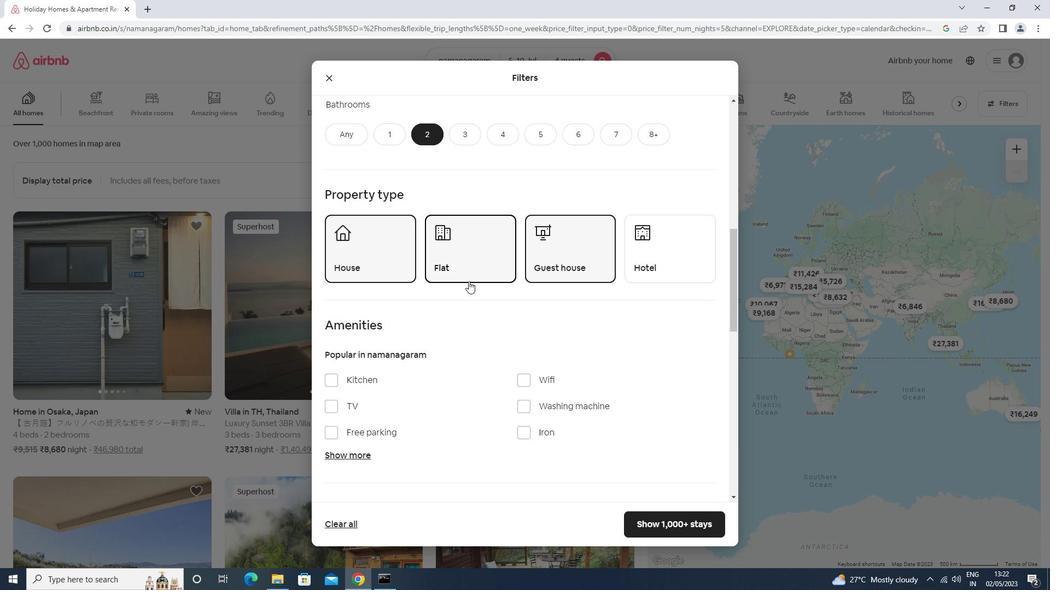 
Action: Mouse scrolled (468, 281) with delta (0, 0)
Screenshot: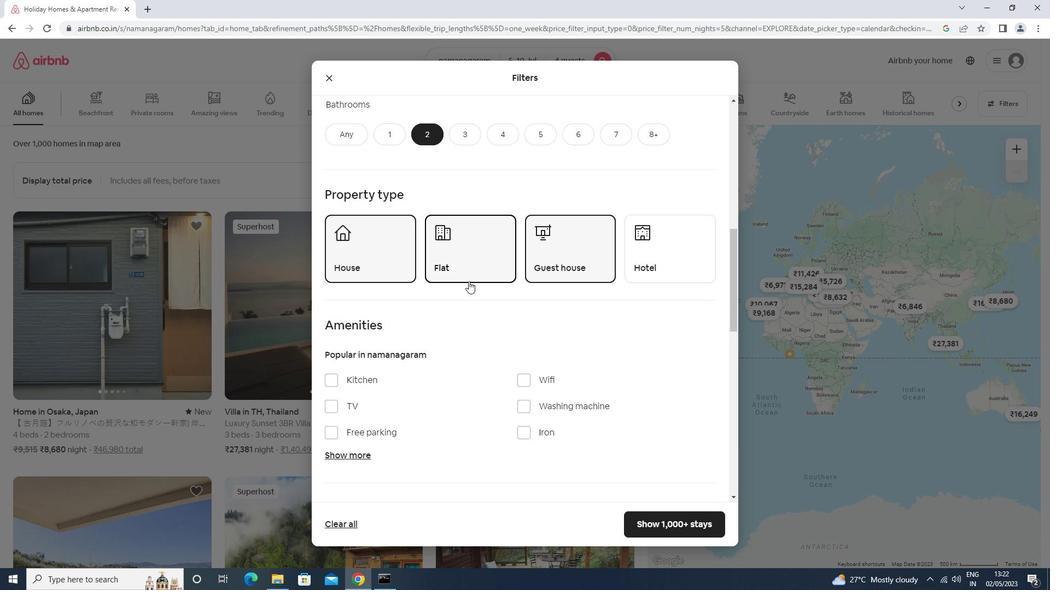 
Action: Mouse scrolled (468, 281) with delta (0, 0)
Screenshot: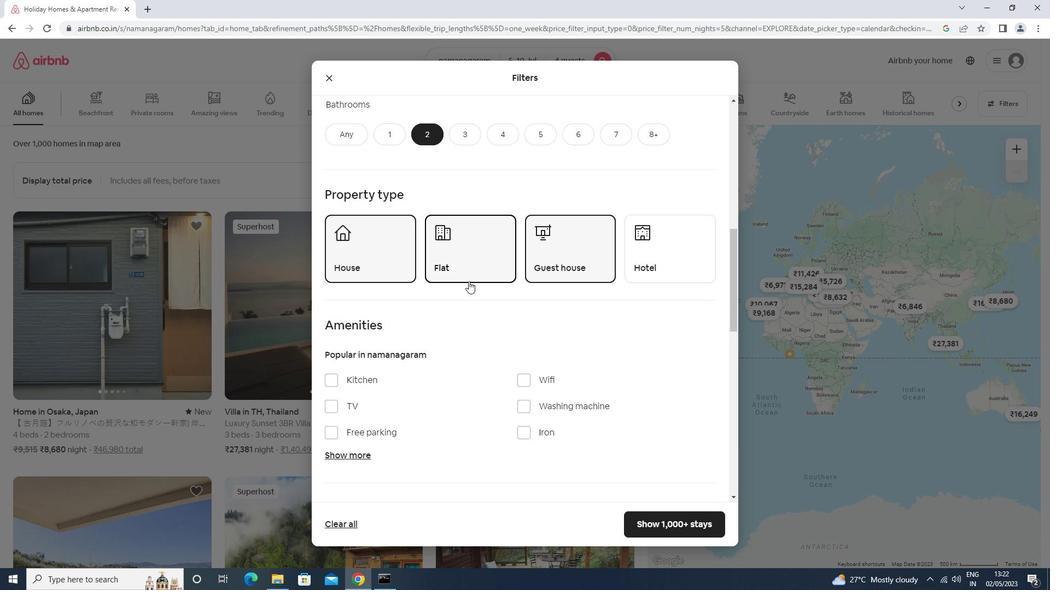 
Action: Mouse scrolled (468, 281) with delta (0, 0)
Screenshot: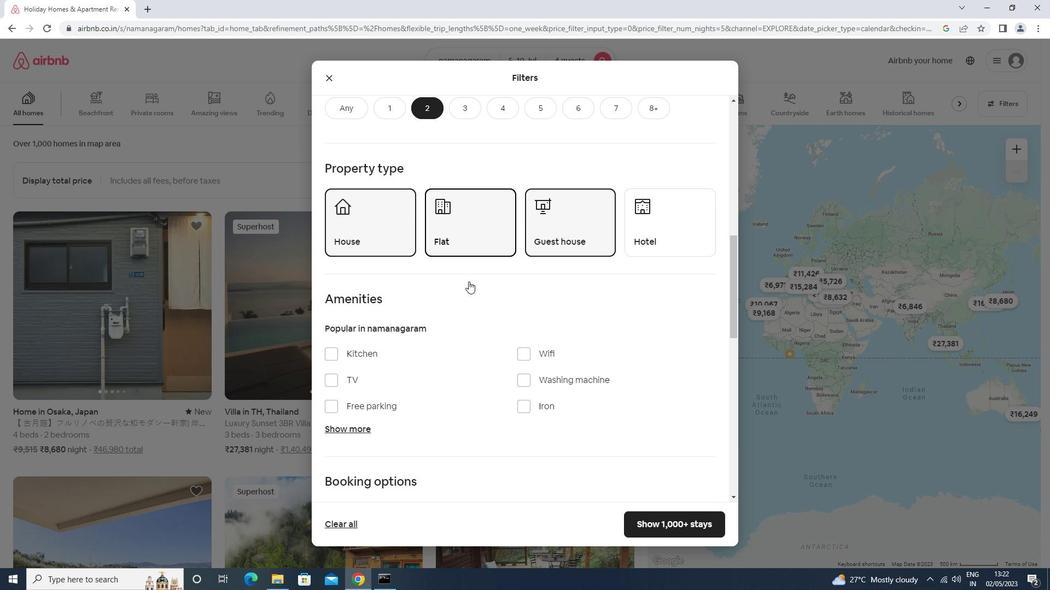
Action: Mouse moved to (689, 361)
Screenshot: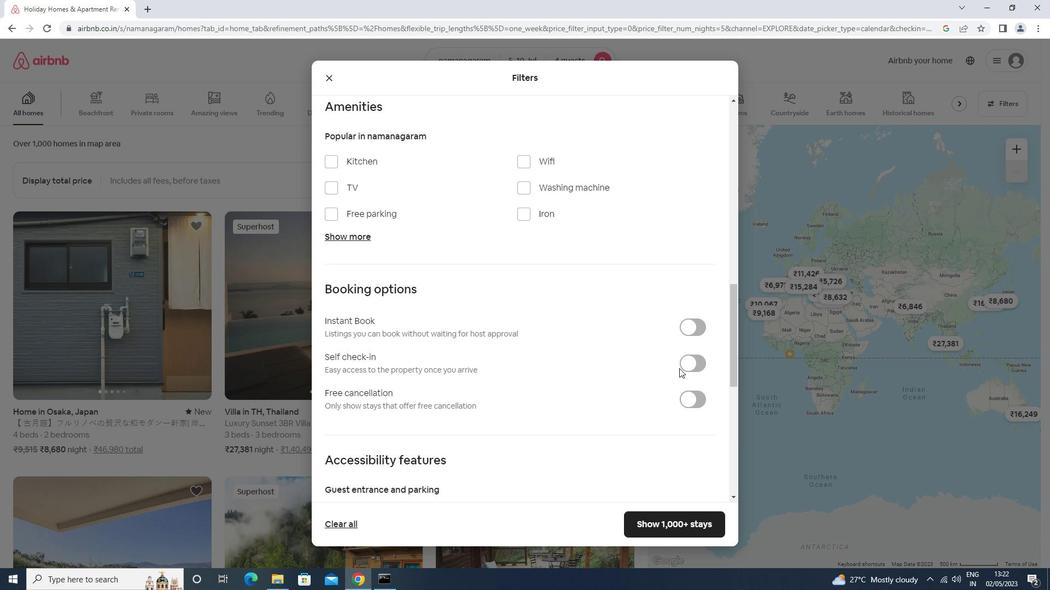 
Action: Mouse pressed left at (689, 361)
Screenshot: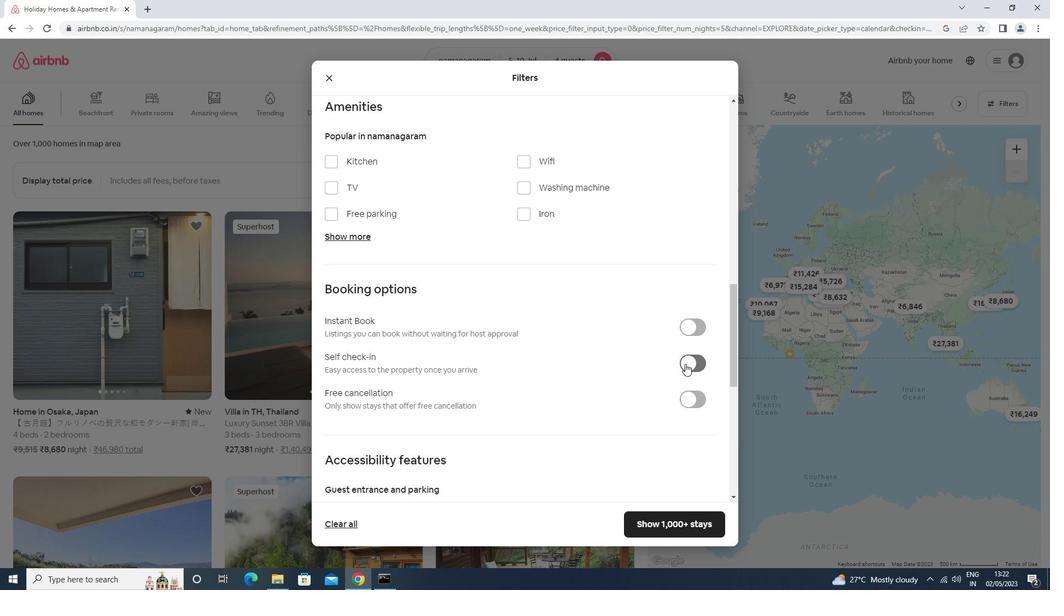 
Action: Mouse moved to (685, 361)
Screenshot: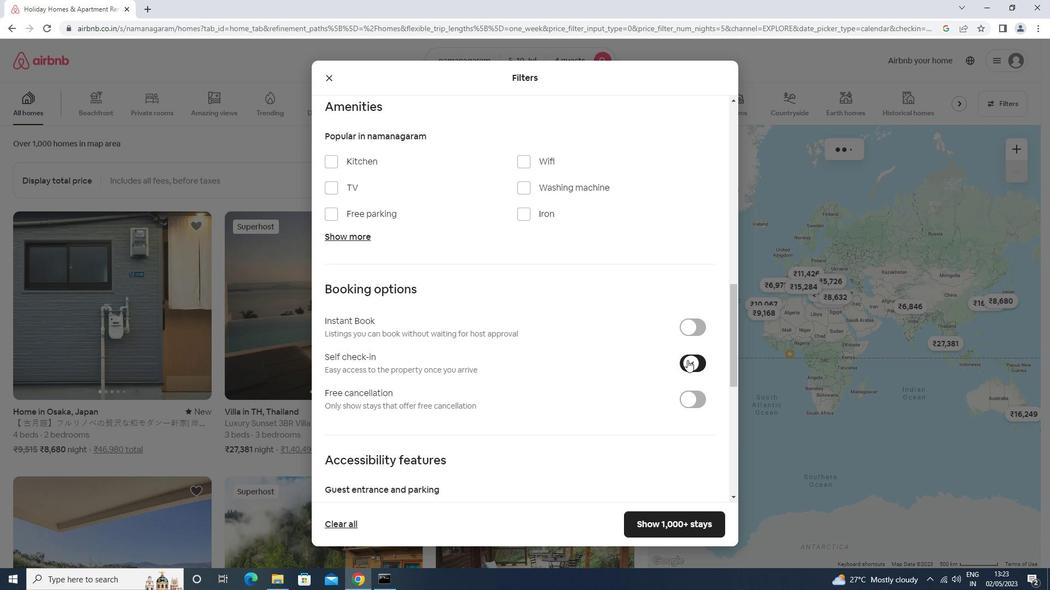 
Action: Mouse scrolled (685, 361) with delta (0, 0)
Screenshot: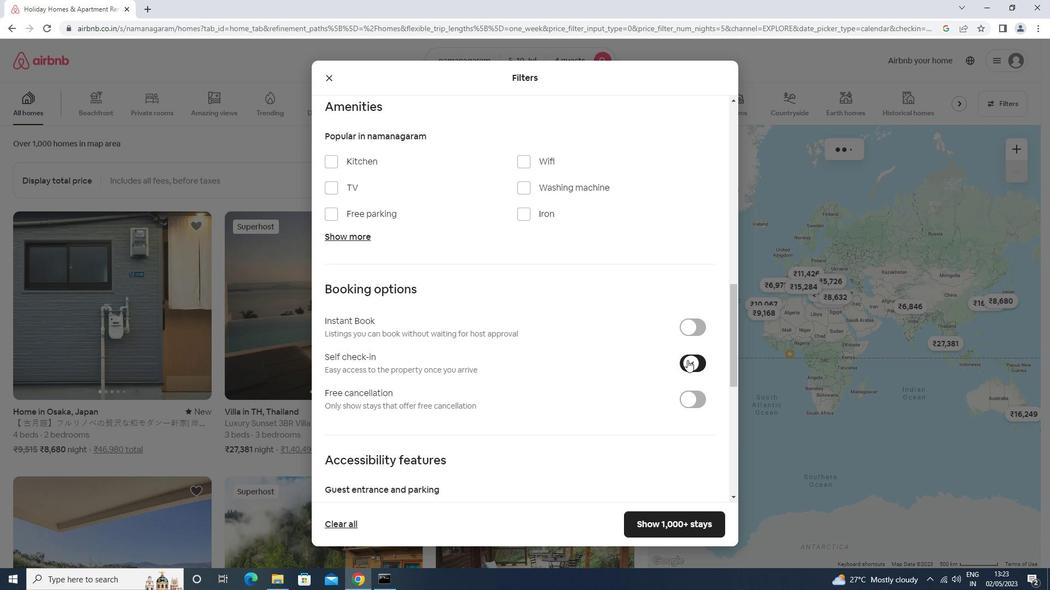 
Action: Mouse moved to (684, 361)
Screenshot: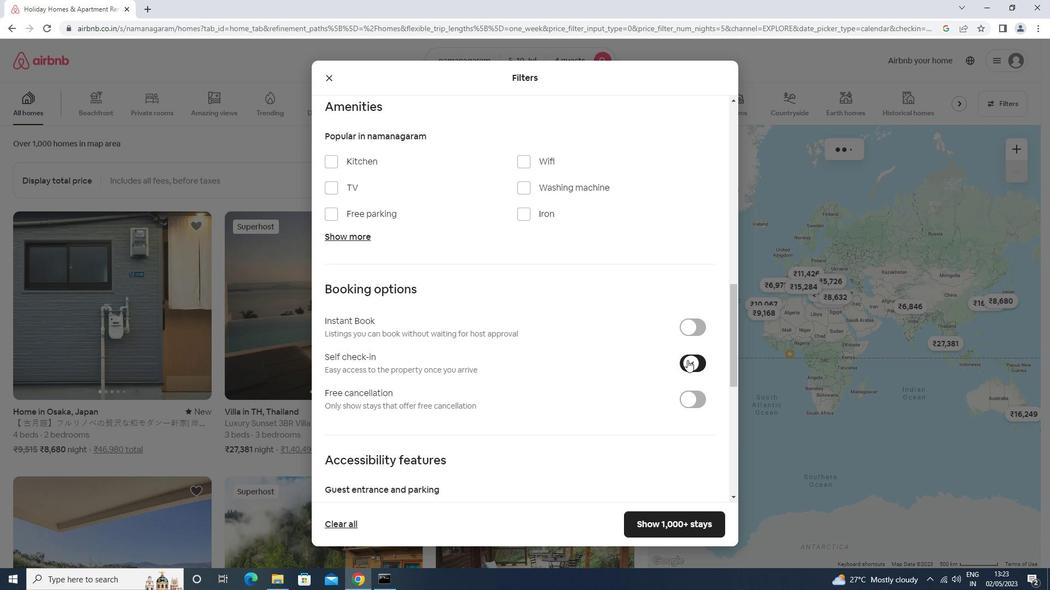 
Action: Mouse scrolled (684, 361) with delta (0, 0)
Screenshot: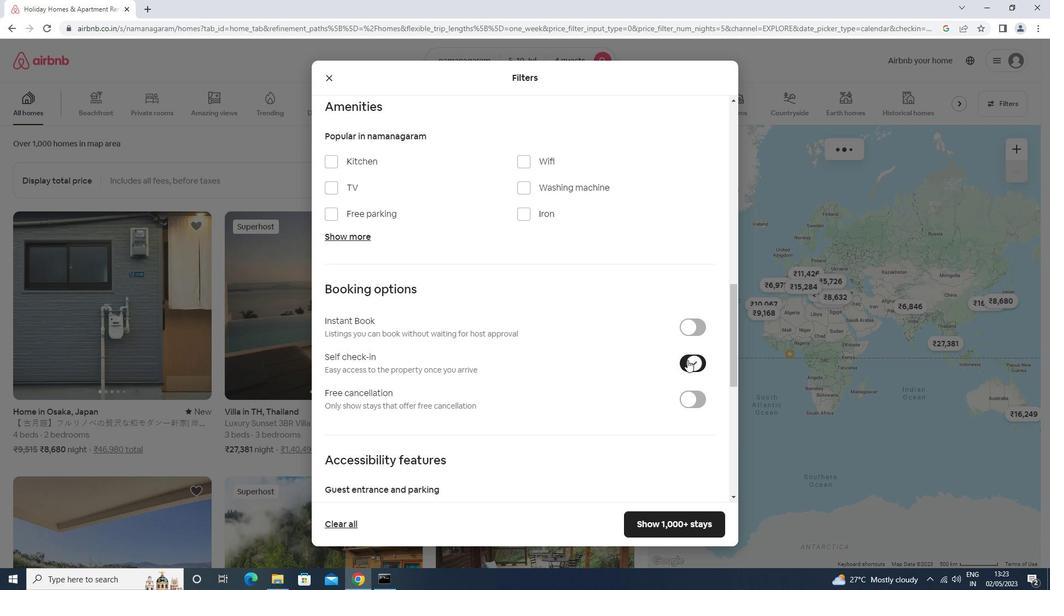 
Action: Mouse moved to (684, 362)
Screenshot: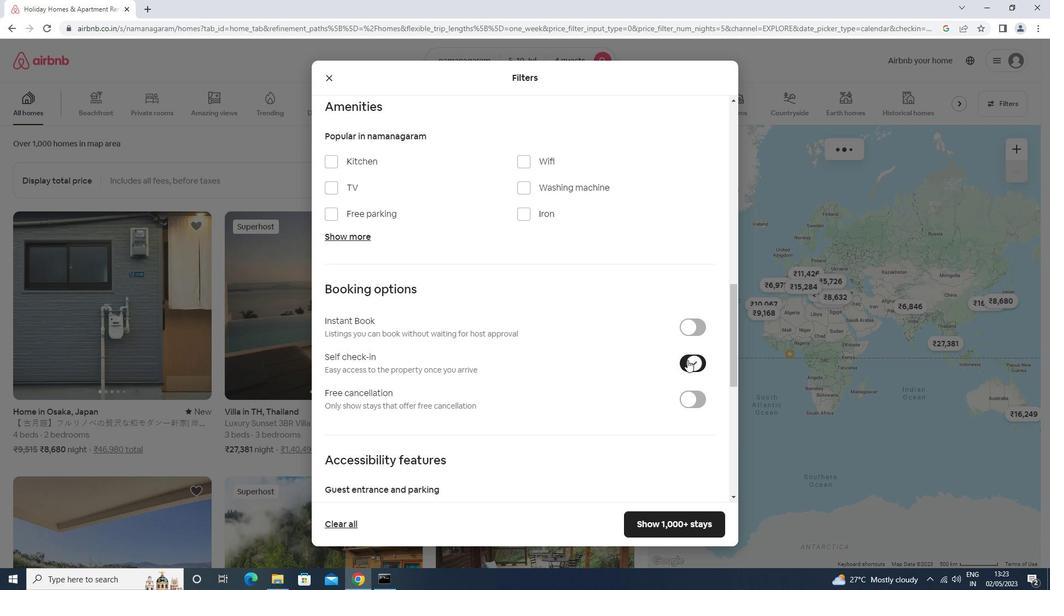 
Action: Mouse scrolled (684, 361) with delta (0, 0)
Screenshot: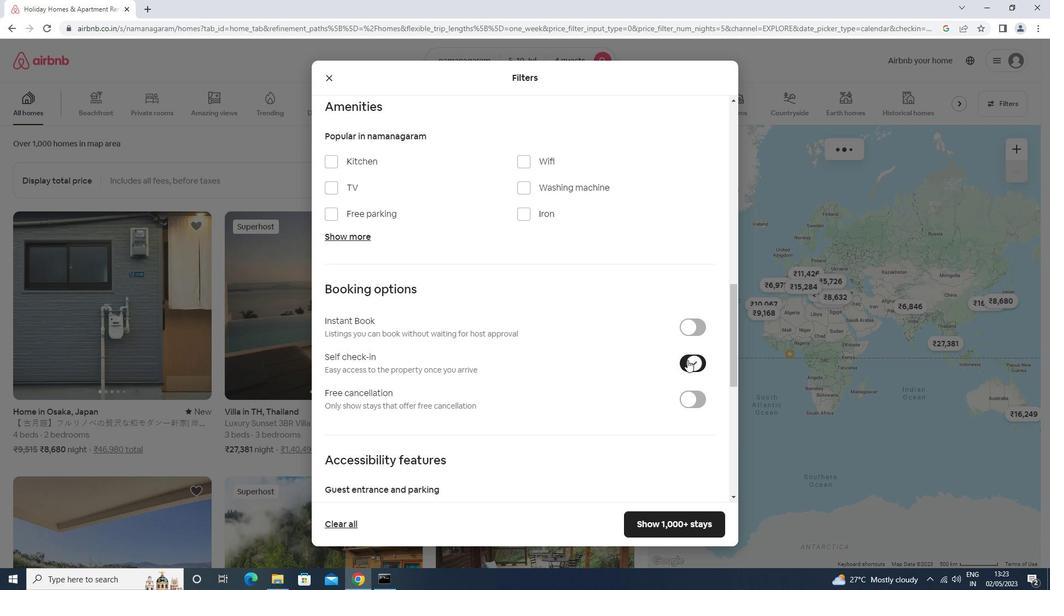 
Action: Mouse scrolled (684, 361) with delta (0, 0)
Screenshot: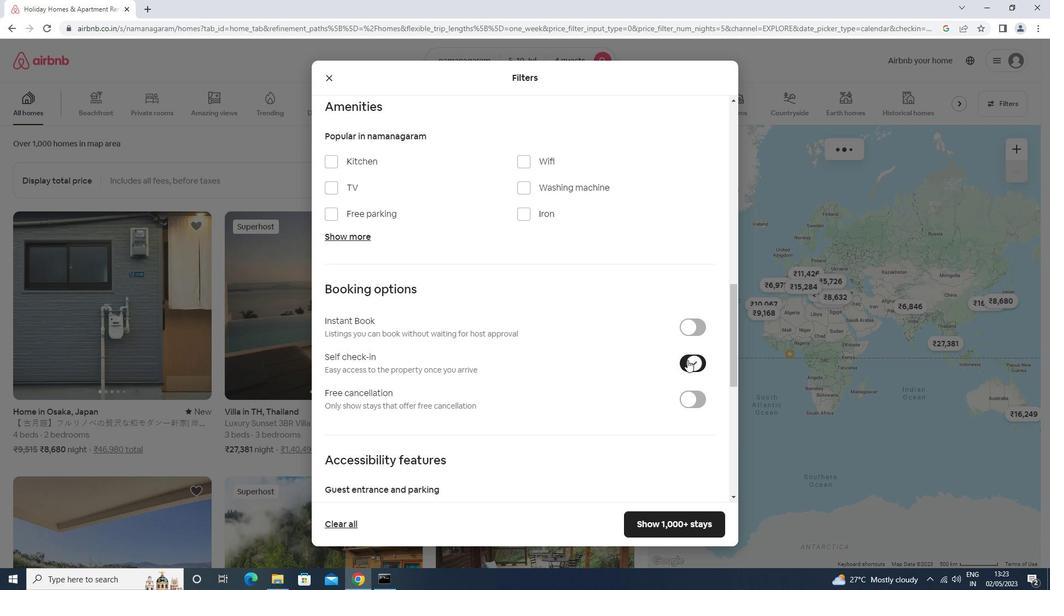 
Action: Mouse scrolled (684, 361) with delta (0, 0)
Screenshot: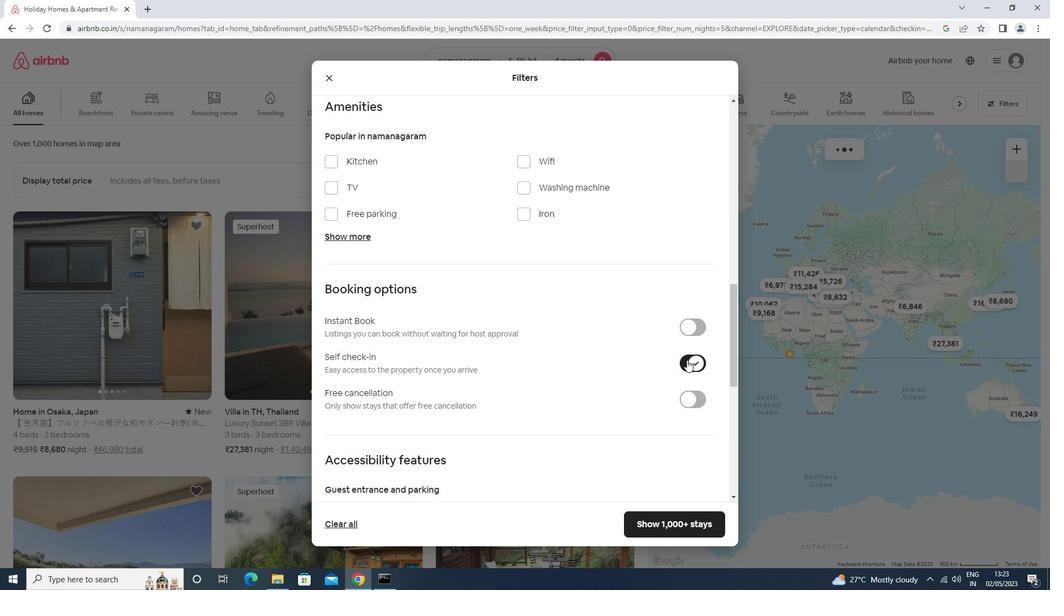
Action: Mouse scrolled (684, 361) with delta (0, 0)
Screenshot: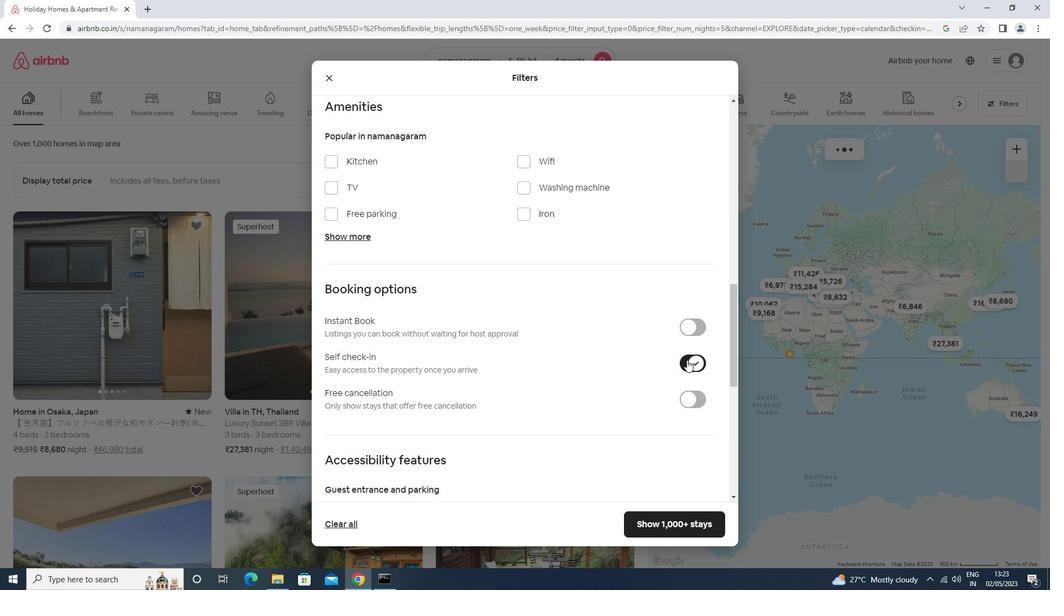 
Action: Mouse moved to (682, 363)
Screenshot: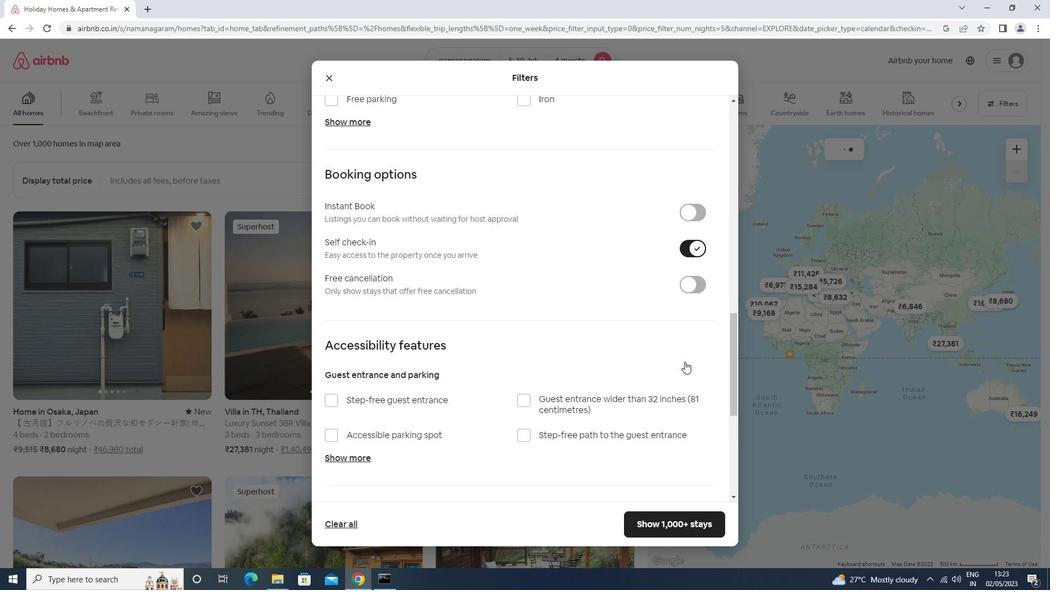 
Action: Mouse scrolled (682, 362) with delta (0, 0)
Screenshot: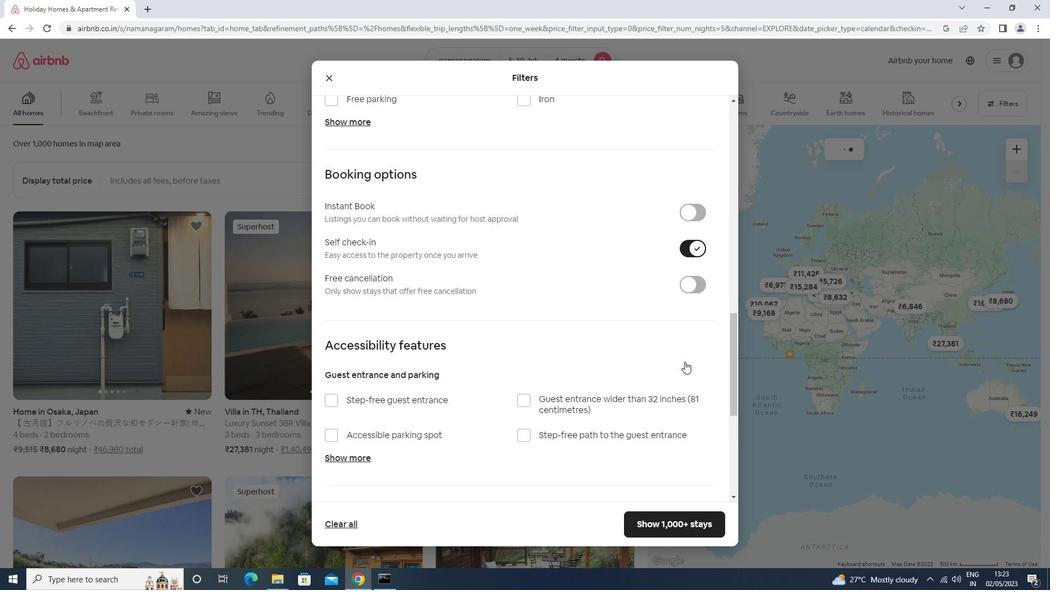 
Action: Mouse scrolled (682, 362) with delta (0, 0)
Screenshot: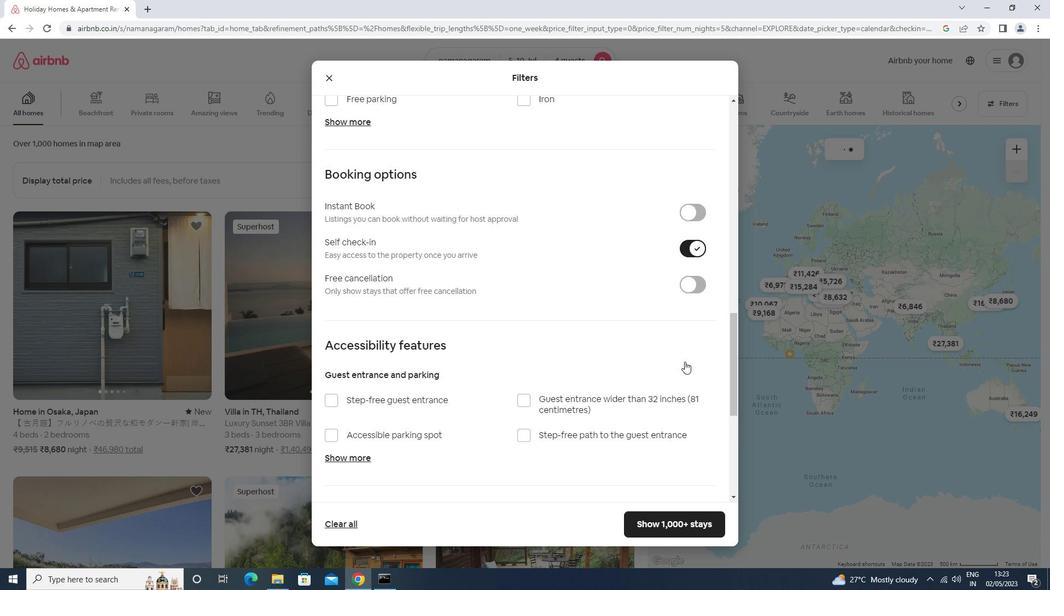 
Action: Mouse moved to (682, 363)
Screenshot: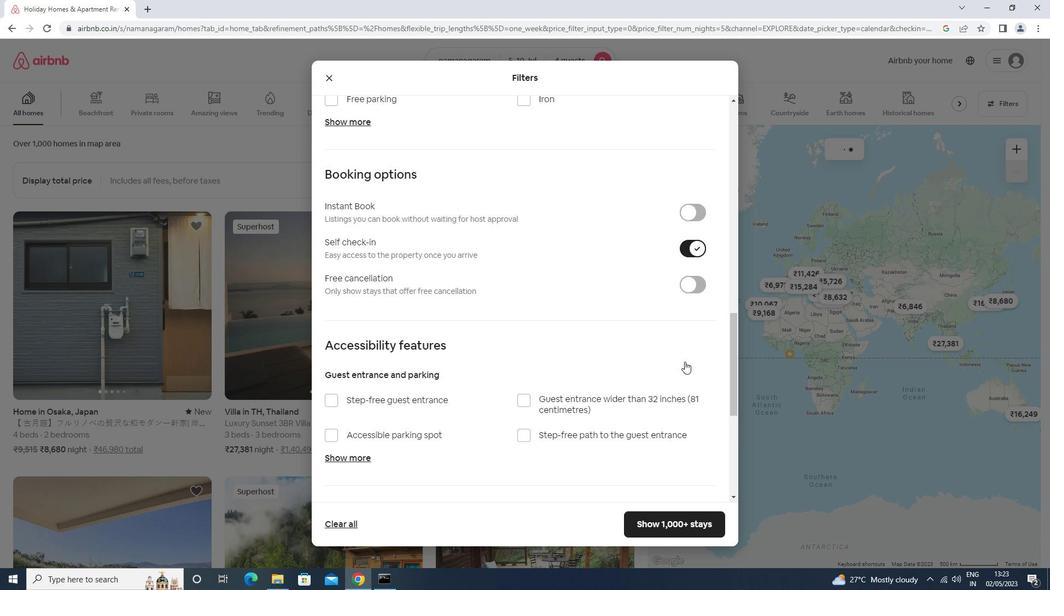 
Action: Mouse scrolled (682, 362) with delta (0, 0)
Screenshot: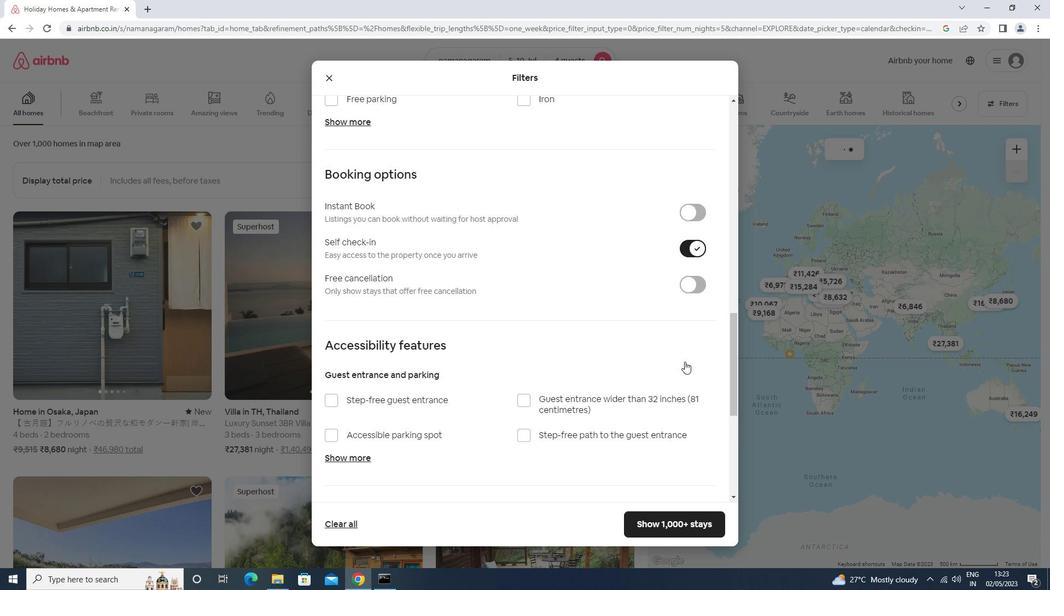
Action: Mouse scrolled (682, 362) with delta (0, 0)
Screenshot: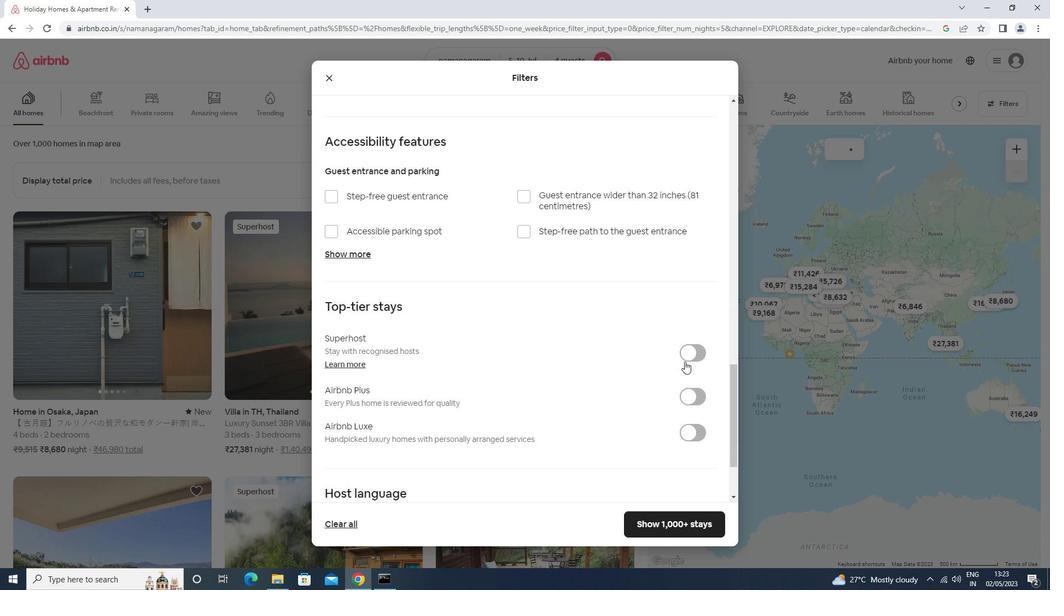 
Action: Mouse scrolled (682, 362) with delta (0, 0)
Screenshot: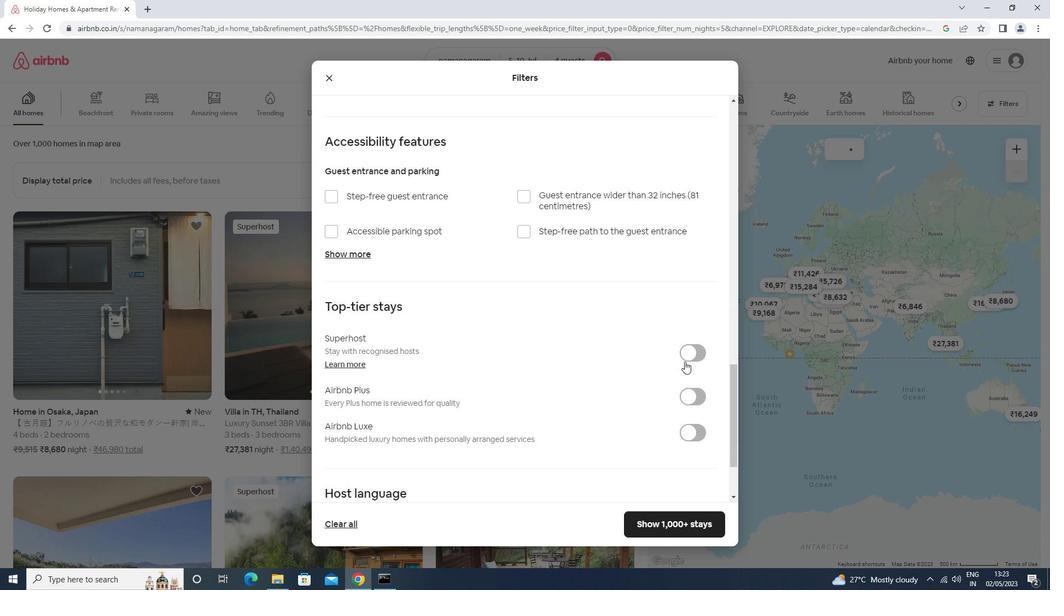 
Action: Mouse scrolled (682, 362) with delta (0, 0)
Screenshot: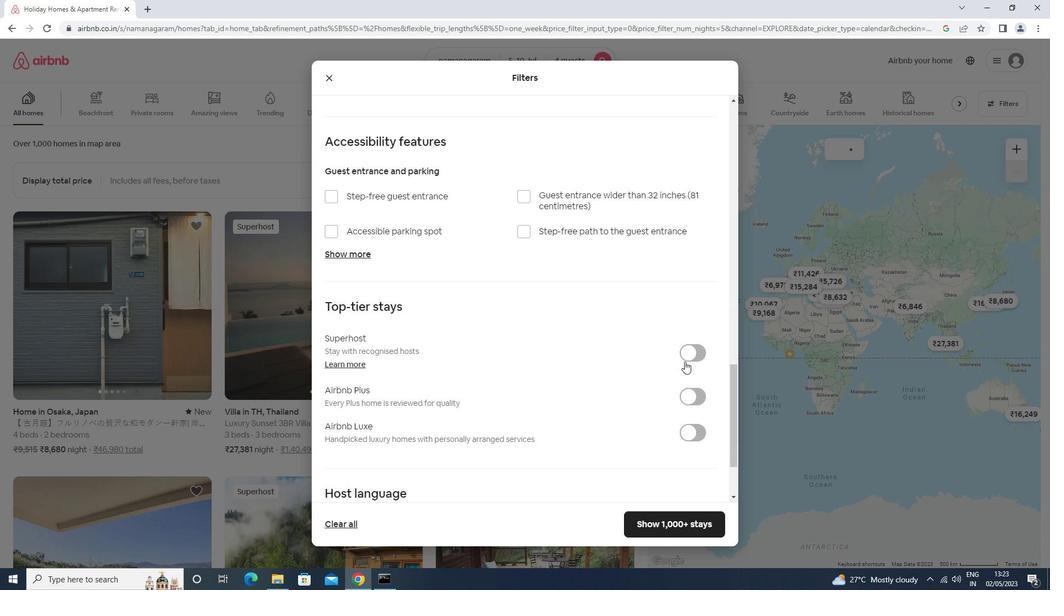 
Action: Mouse moved to (350, 425)
Screenshot: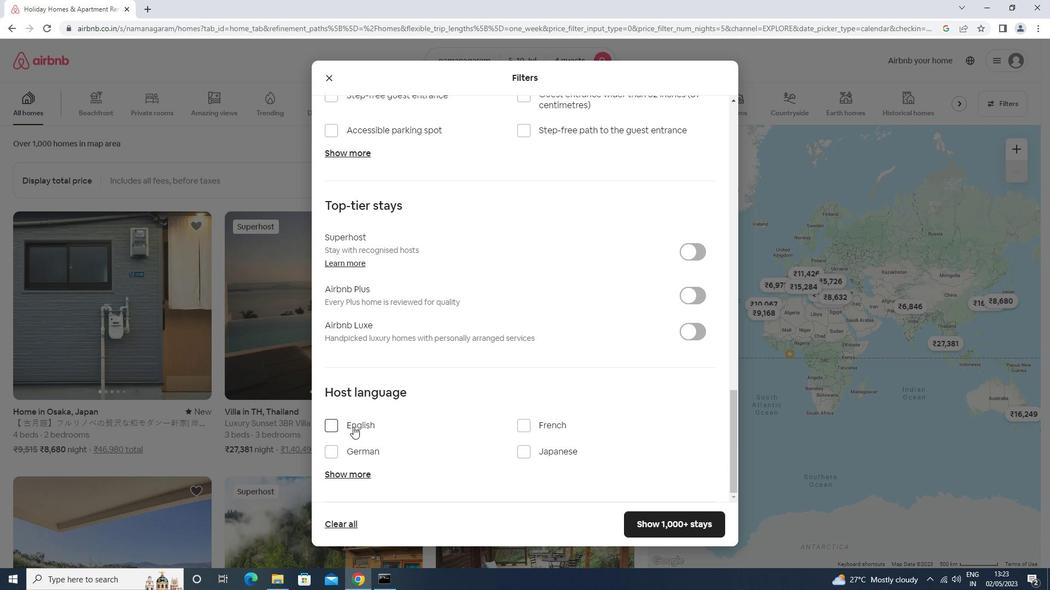 
Action: Mouse pressed left at (350, 425)
Screenshot: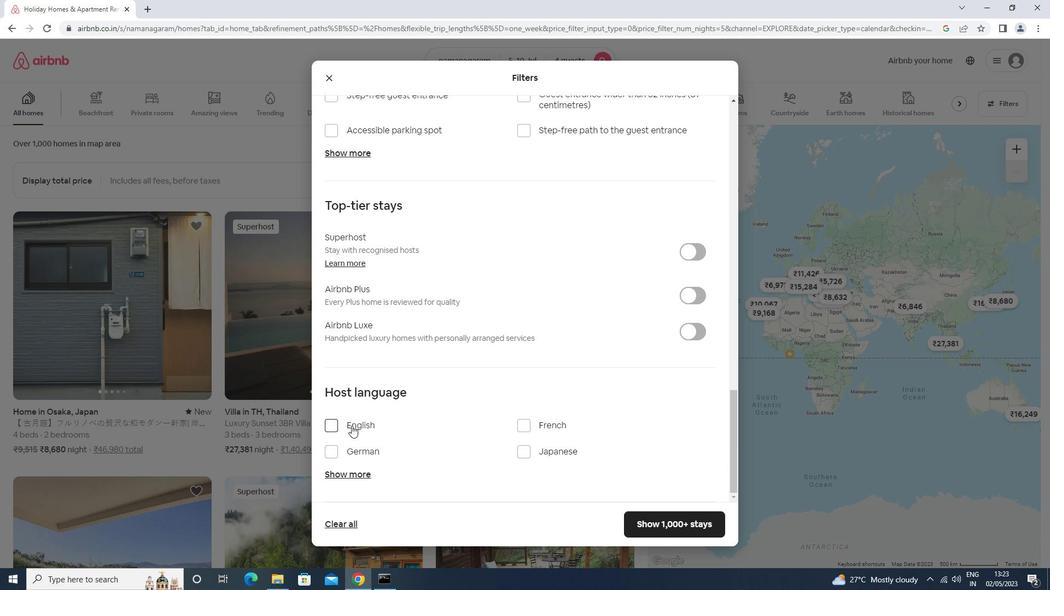 
Action: Mouse moved to (672, 522)
Screenshot: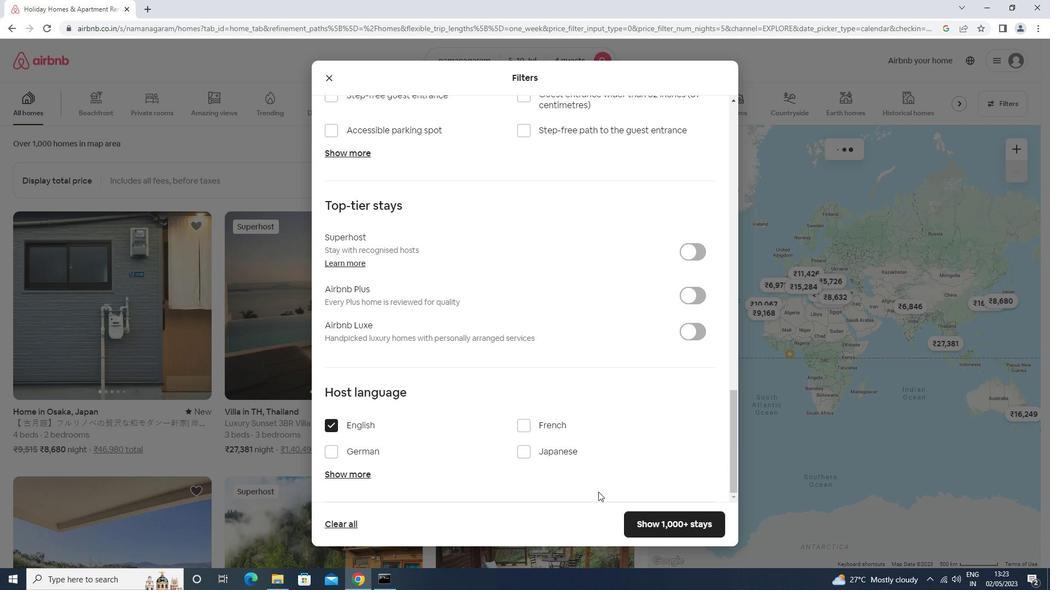 
Action: Mouse pressed left at (672, 522)
Screenshot: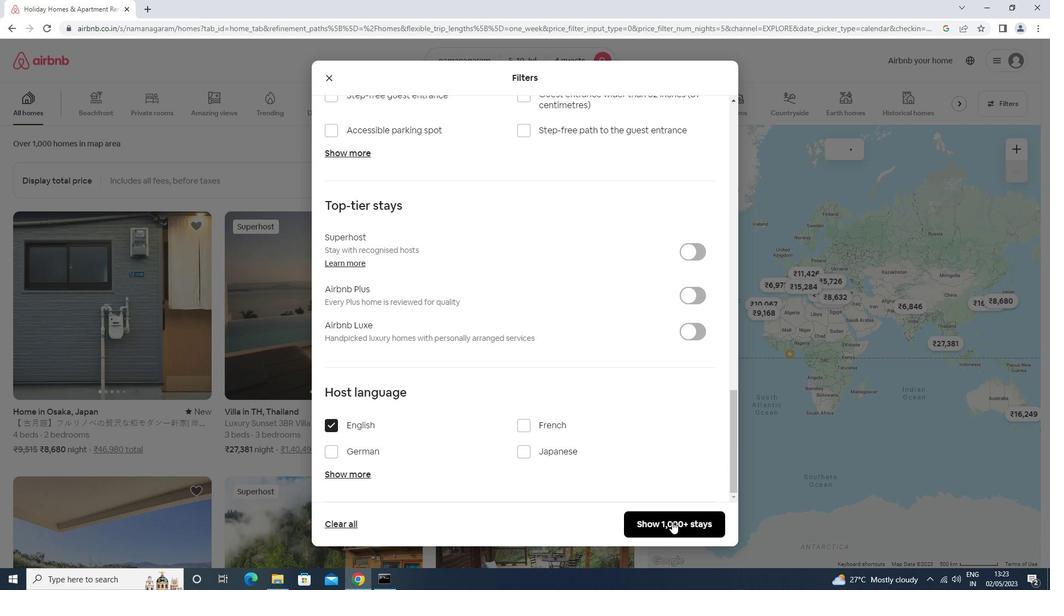 
Action: Mouse moved to (670, 524)
Screenshot: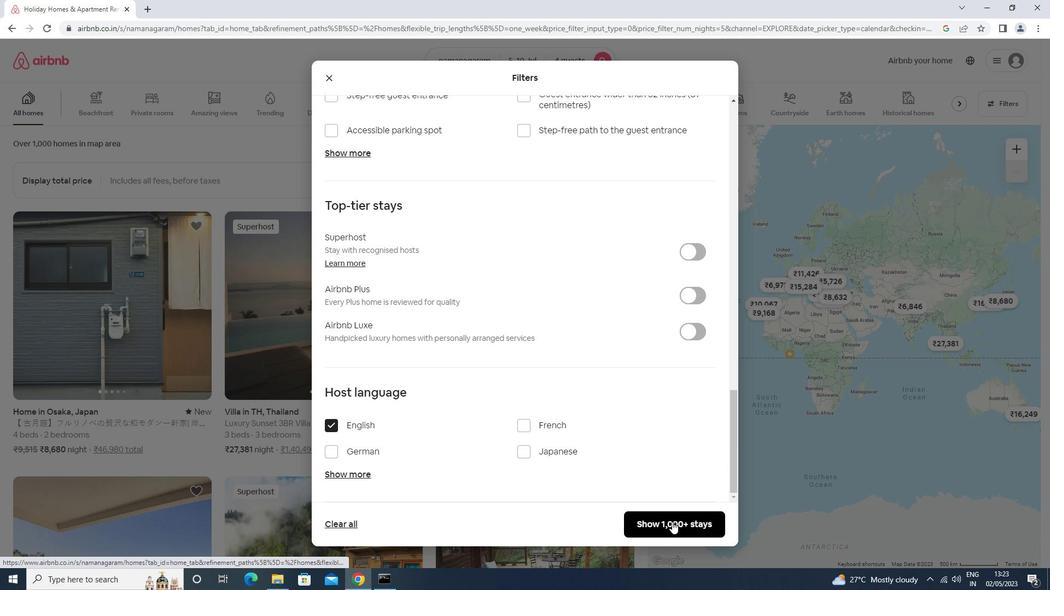 
